 Task: Tag faces in photos from personal achievements or milestones.
Action: Mouse moved to (639, 231)
Screenshot: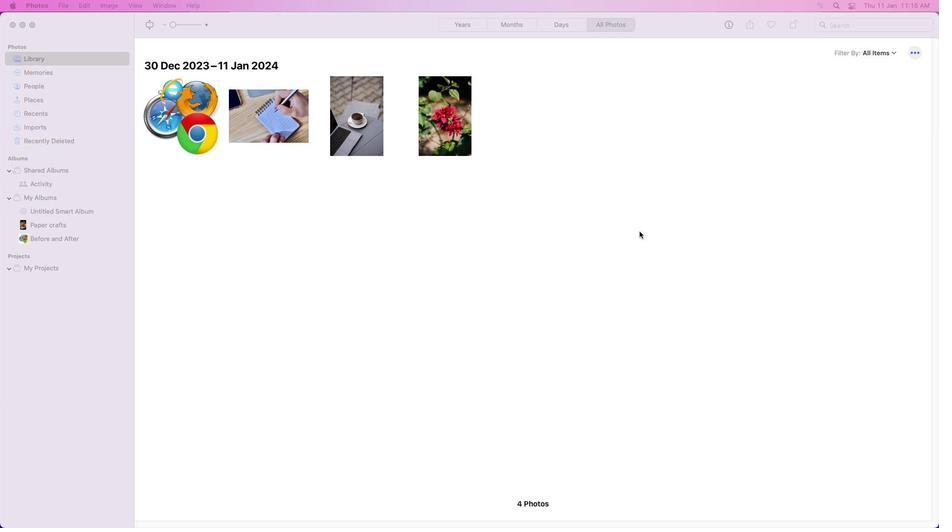 
Action: Mouse pressed left at (639, 231)
Screenshot: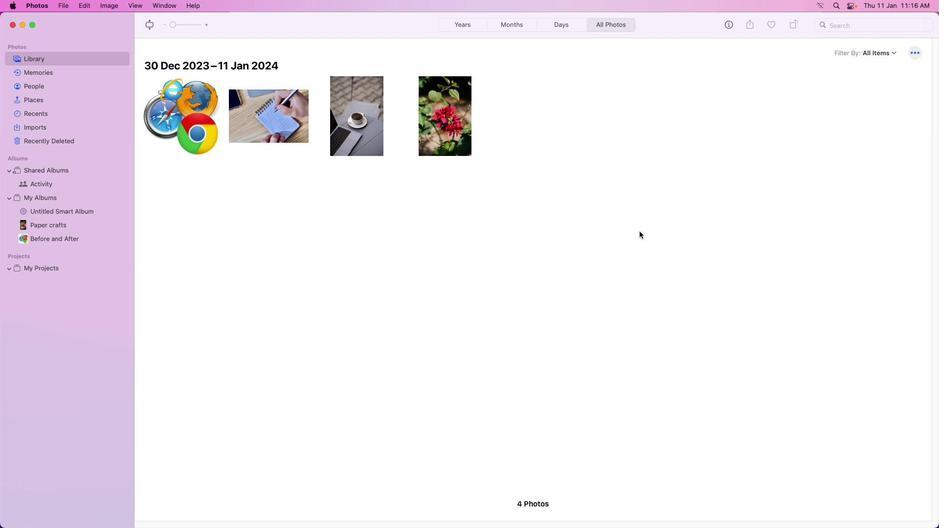 
Action: Mouse moved to (39, 3)
Screenshot: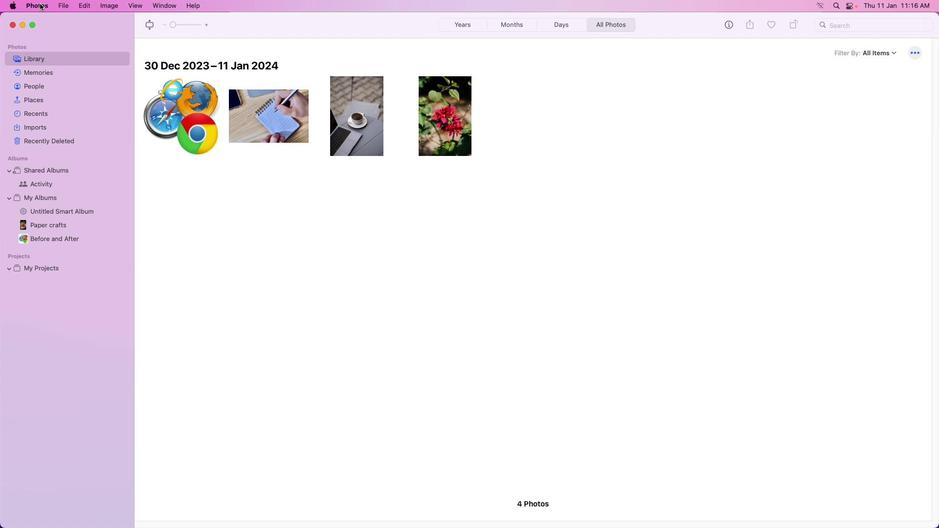 
Action: Mouse pressed left at (39, 3)
Screenshot: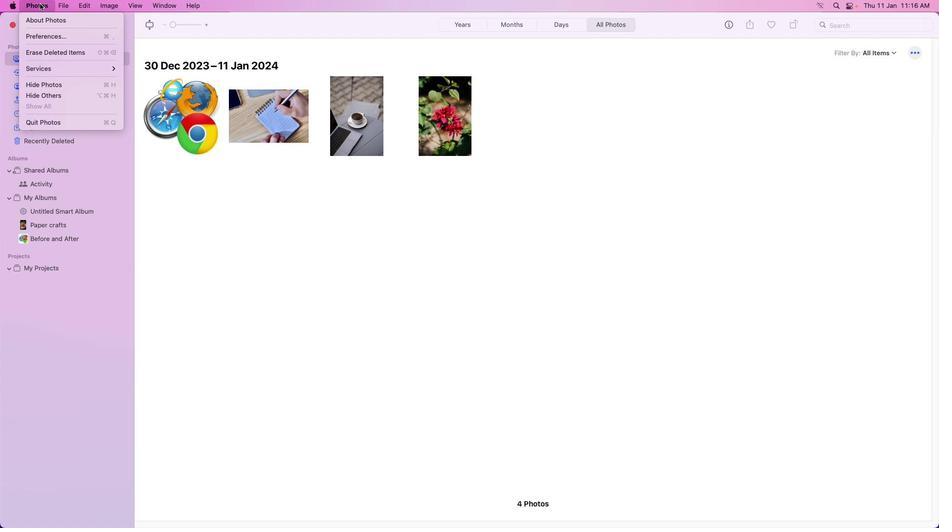 
Action: Mouse moved to (81, 64)
Screenshot: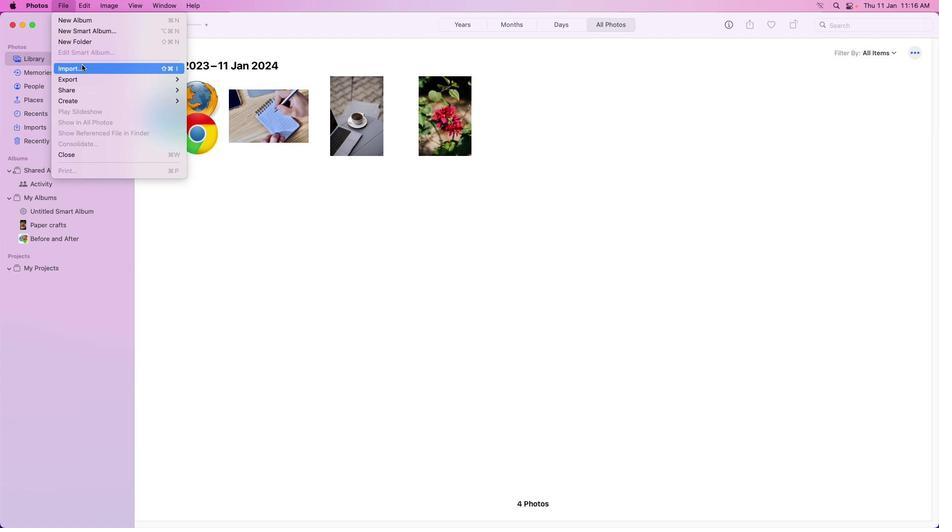 
Action: Mouse pressed left at (81, 64)
Screenshot: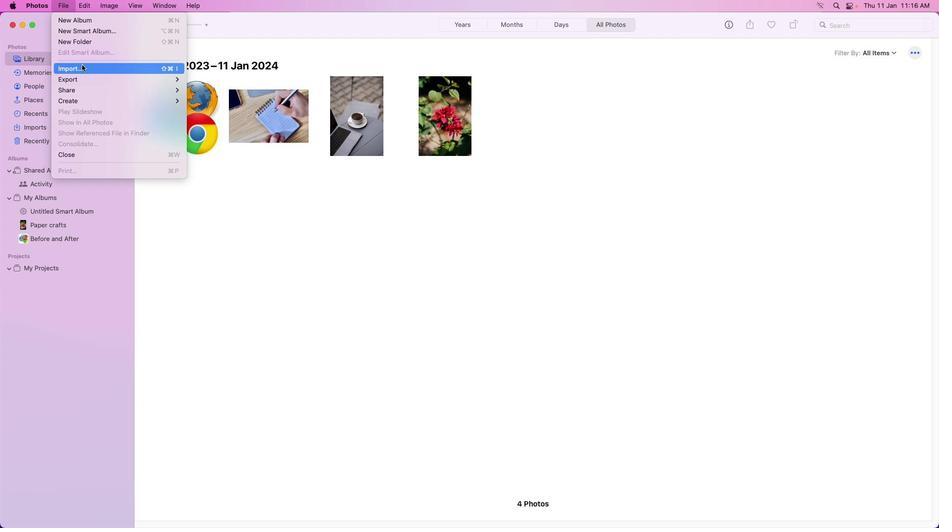 
Action: Mouse moved to (379, 242)
Screenshot: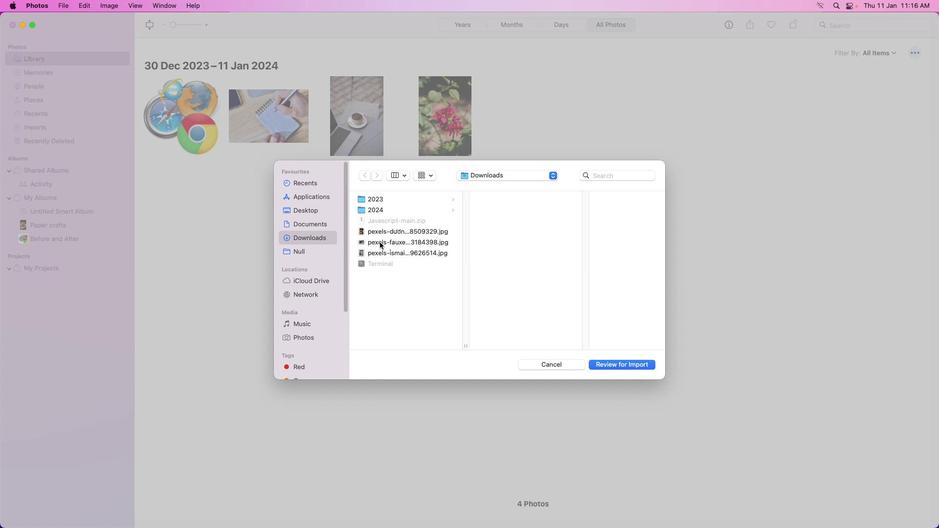 
Action: Mouse pressed left at (379, 242)
Screenshot: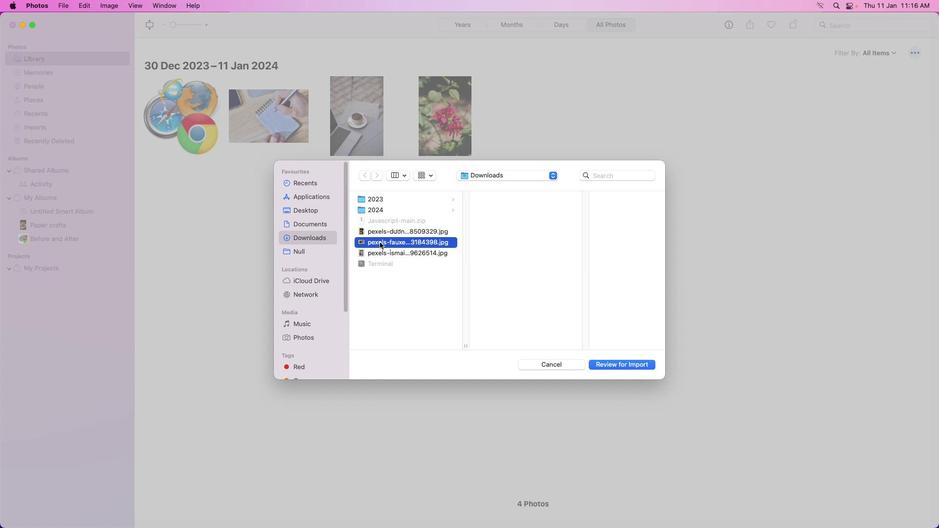
Action: Mouse moved to (644, 363)
Screenshot: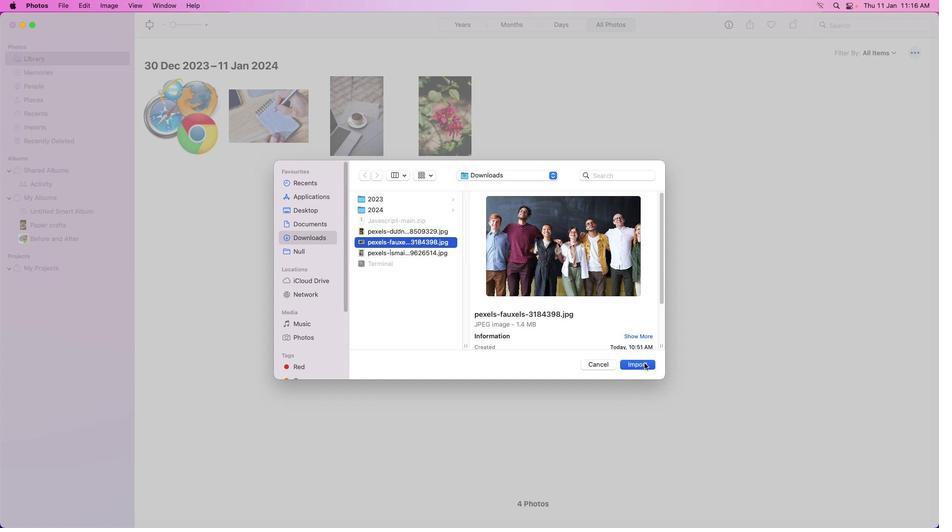 
Action: Mouse pressed left at (644, 363)
Screenshot: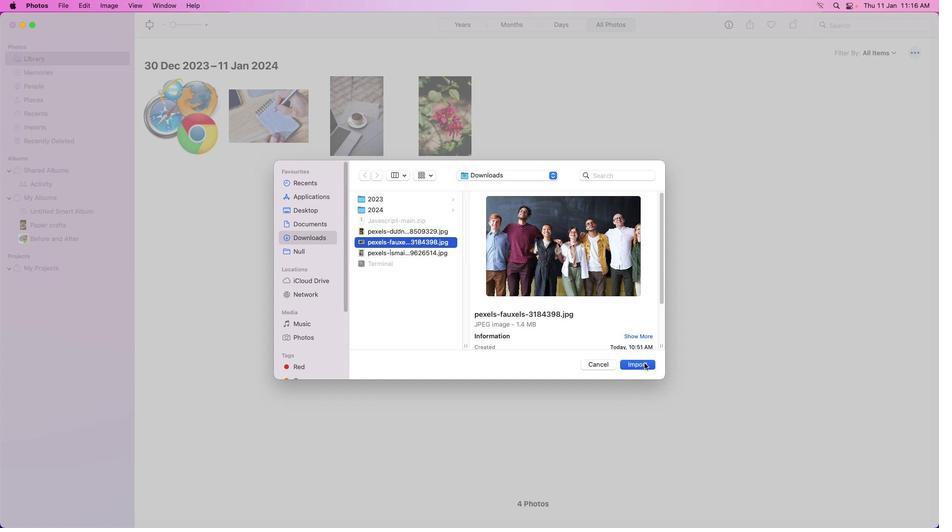 
Action: Mouse moved to (548, 334)
Screenshot: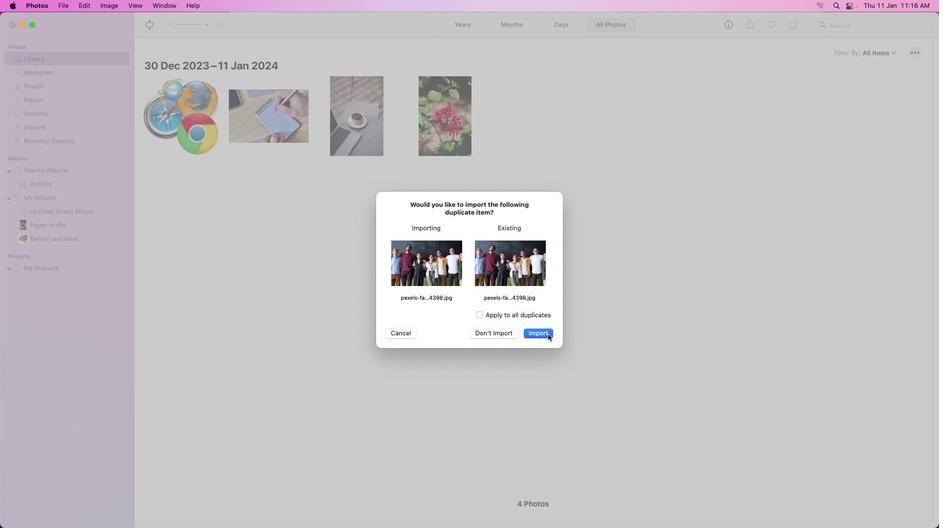 
Action: Mouse pressed left at (548, 334)
Screenshot: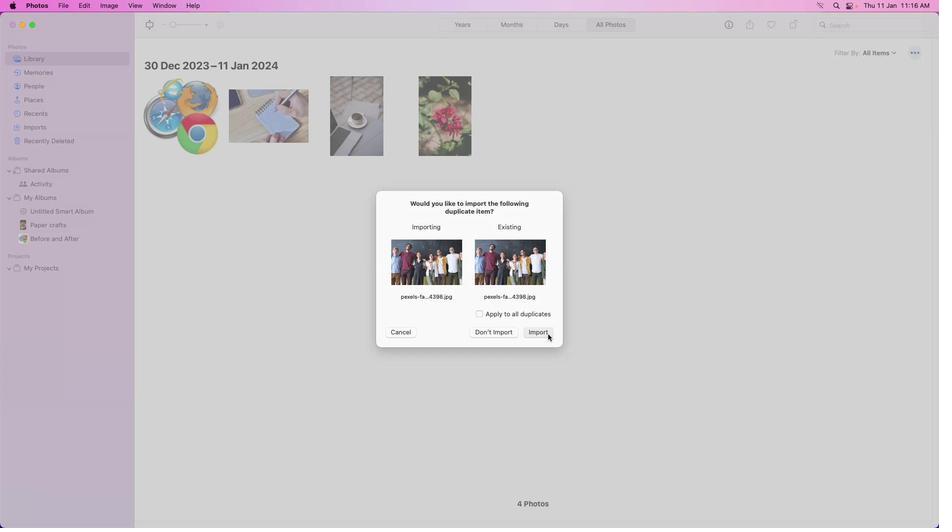 
Action: Mouse moved to (541, 177)
Screenshot: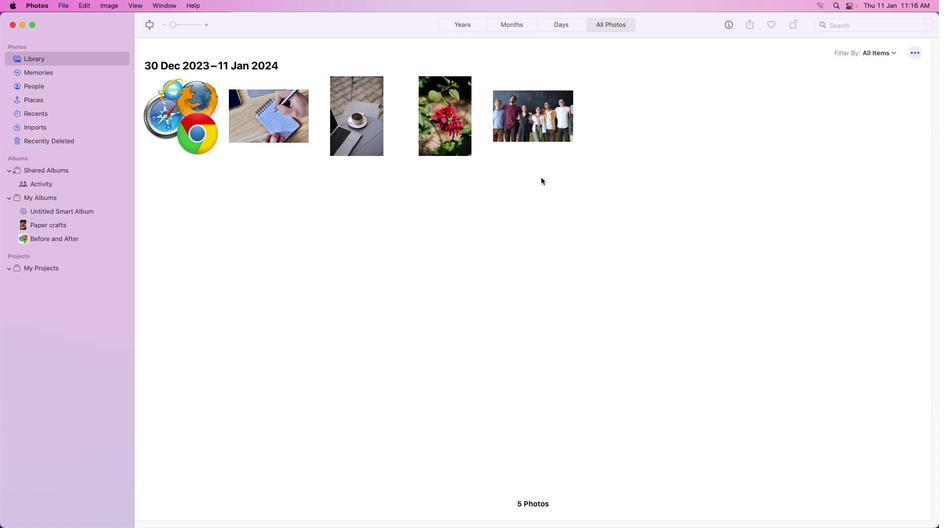 
Action: Mouse pressed left at (541, 177)
Screenshot: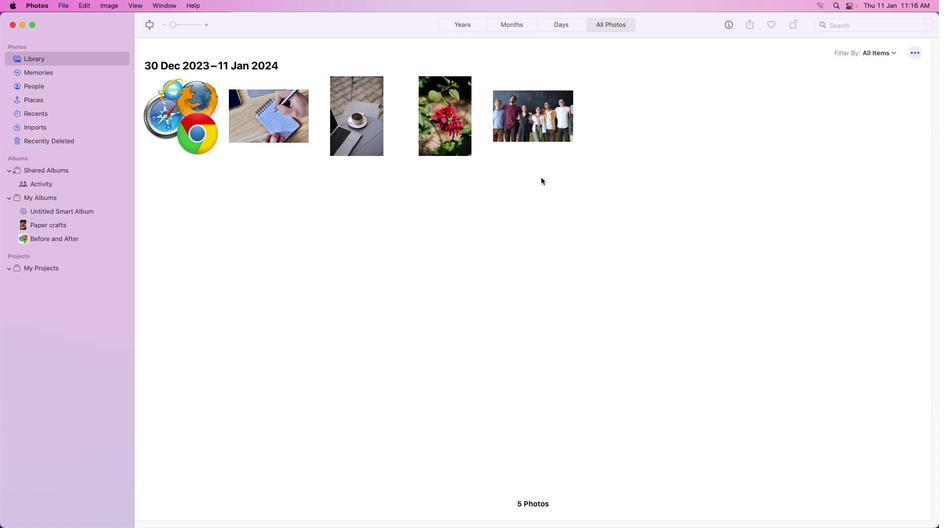 
Action: Mouse moved to (543, 122)
Screenshot: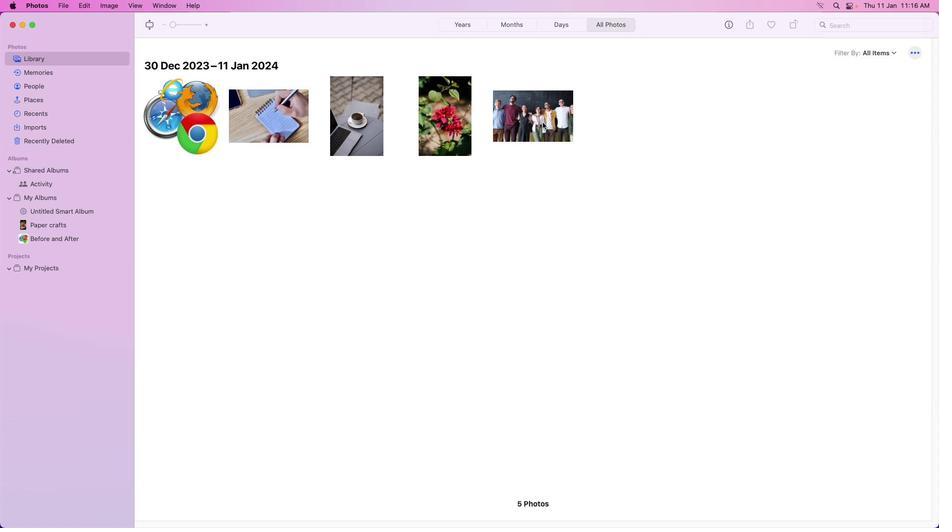 
Action: Mouse pressed left at (543, 122)
Screenshot: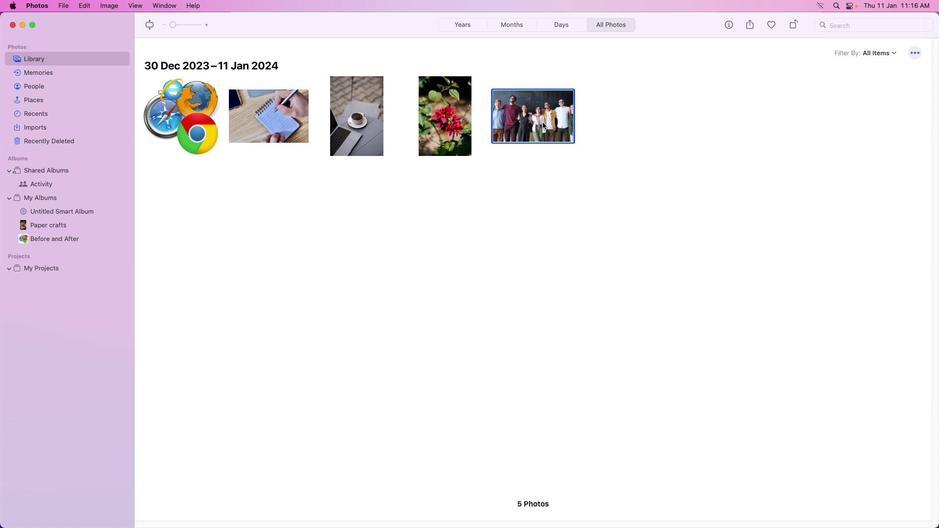 
Action: Mouse pressed left at (543, 122)
Screenshot: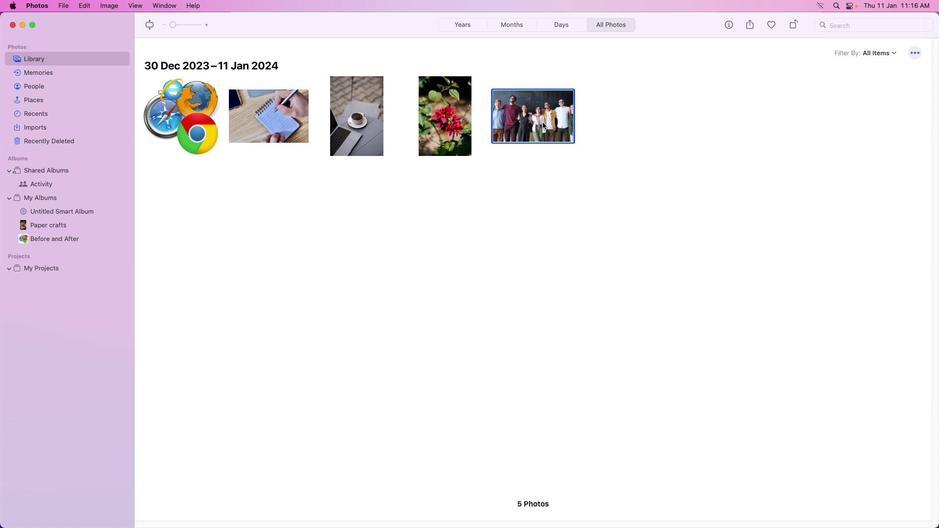 
Action: Mouse pressed left at (543, 122)
Screenshot: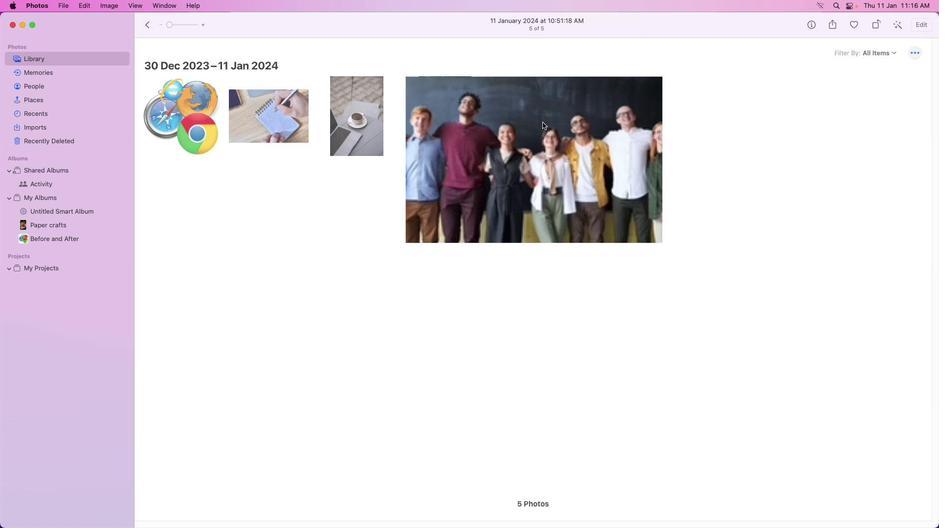 
Action: Mouse moved to (542, 121)
Screenshot: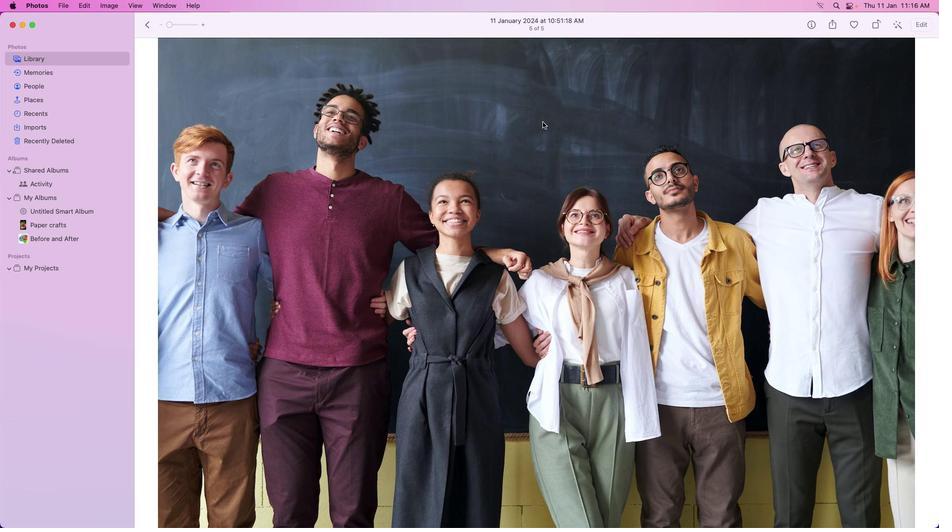 
Action: Mouse pressed right at (542, 121)
Screenshot: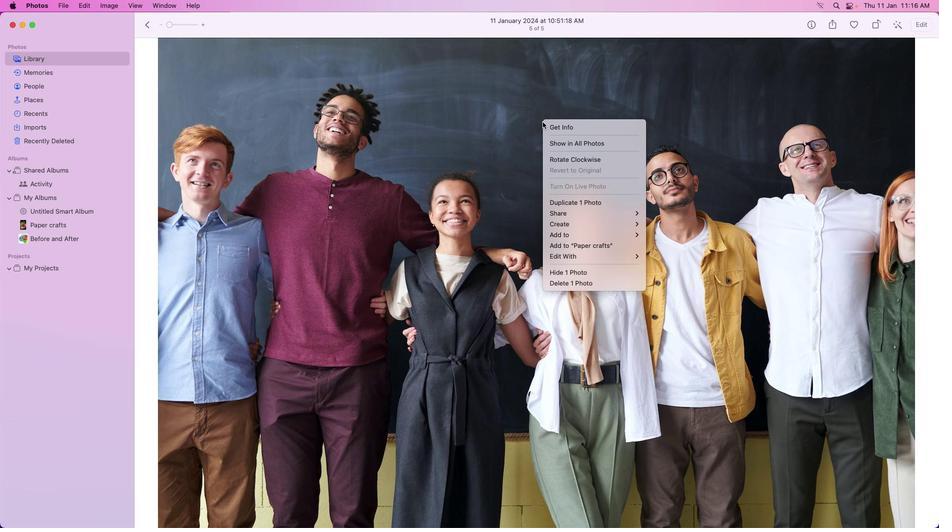 
Action: Mouse moved to (569, 130)
Screenshot: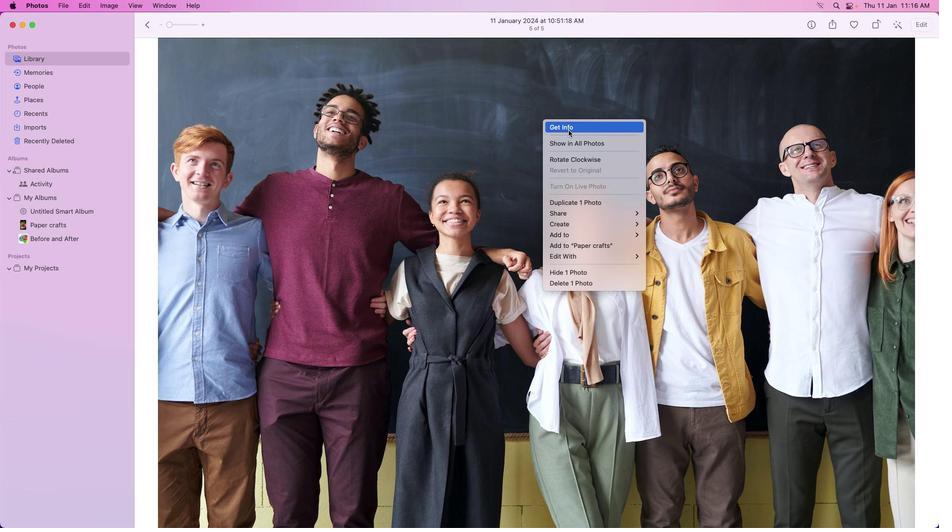 
Action: Mouse pressed left at (569, 130)
Screenshot: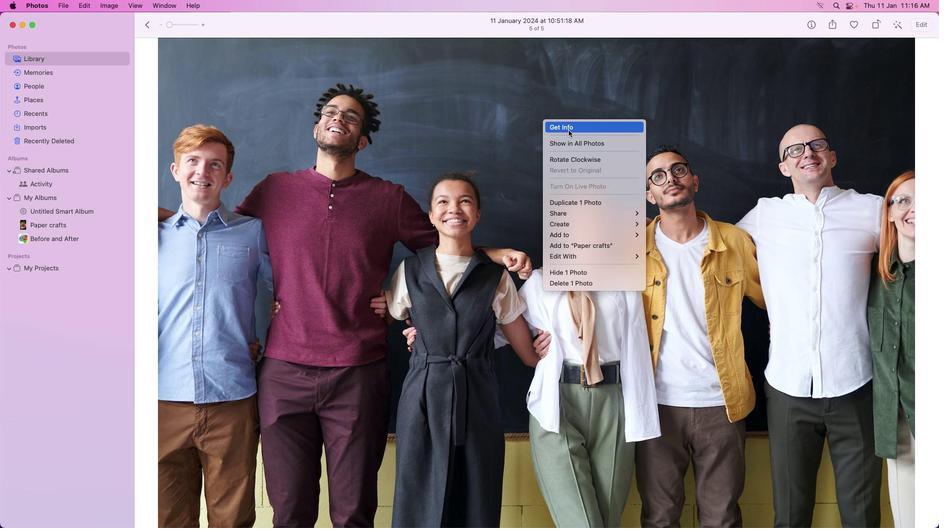 
Action: Mouse moved to (410, 268)
Screenshot: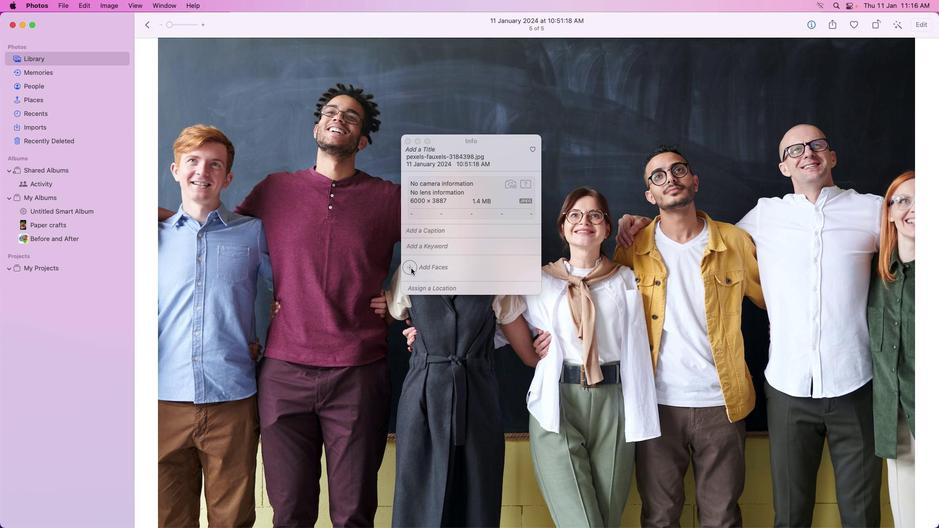 
Action: Mouse pressed left at (410, 268)
Screenshot: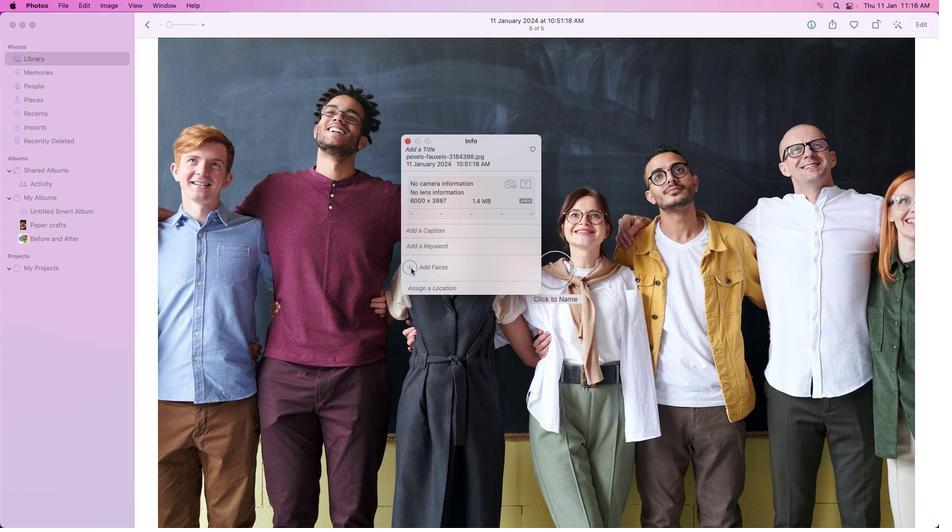 
Action: Mouse moved to (570, 278)
Screenshot: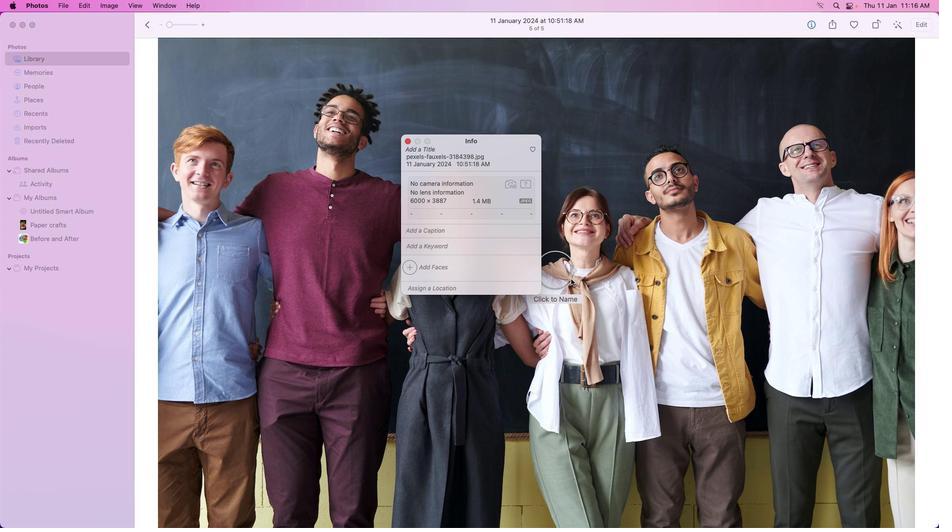 
Action: Mouse pressed left at (570, 278)
Screenshot: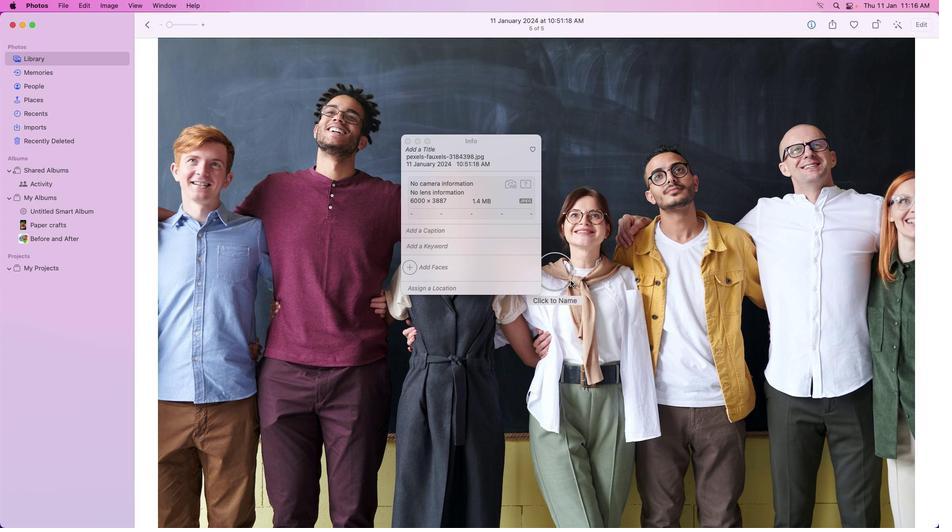
Action: Mouse moved to (229, 165)
Screenshot: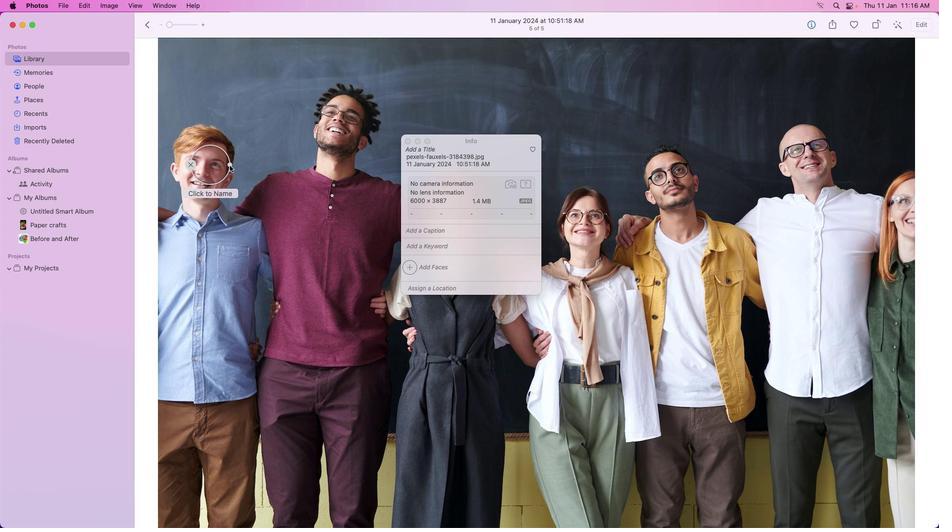 
Action: Mouse pressed left at (229, 165)
Screenshot: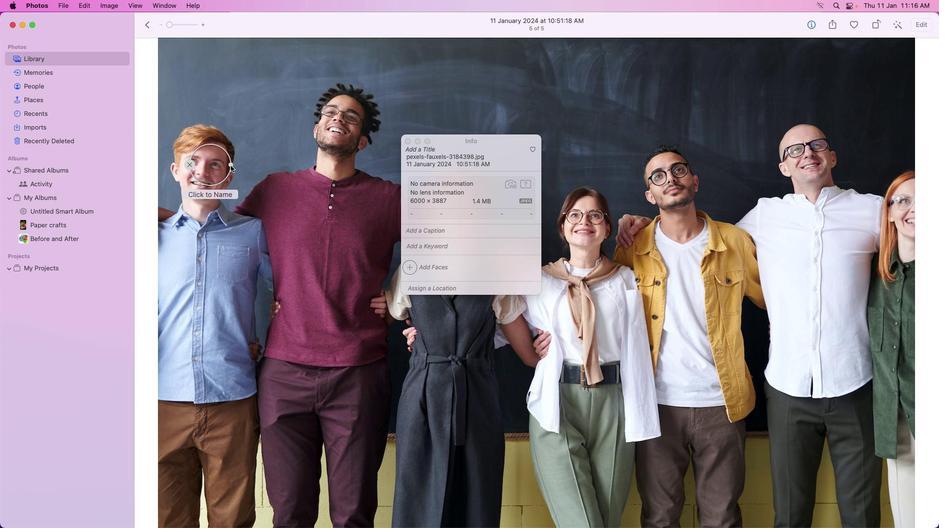 
Action: Mouse moved to (260, 164)
Screenshot: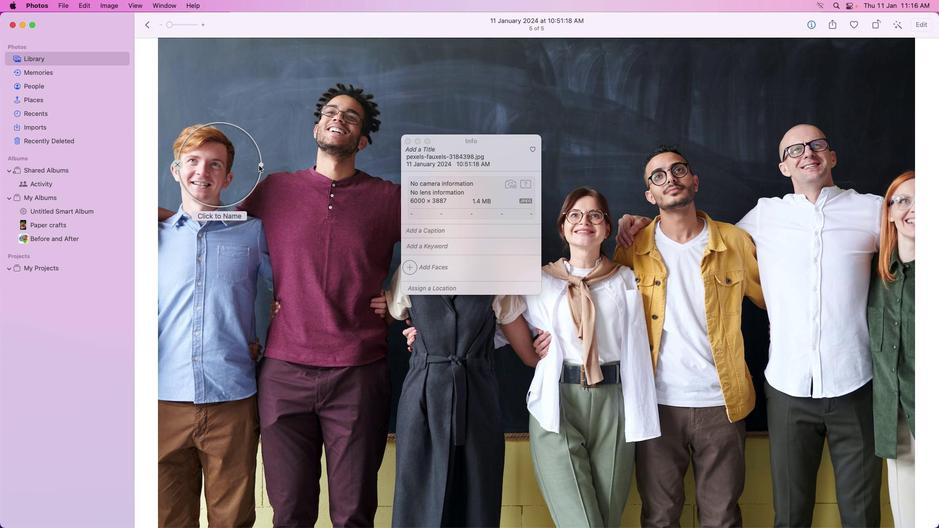 
Action: Mouse pressed left at (260, 164)
Screenshot: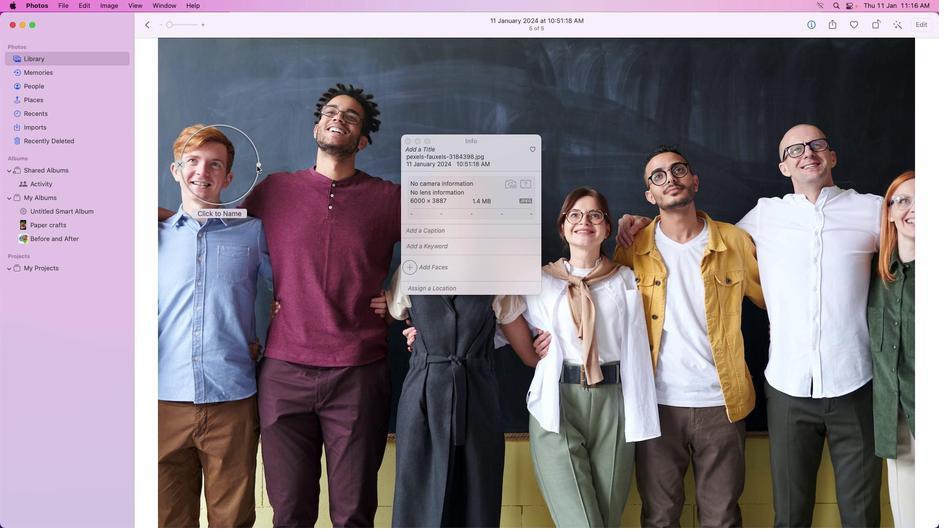 
Action: Mouse moved to (242, 173)
Screenshot: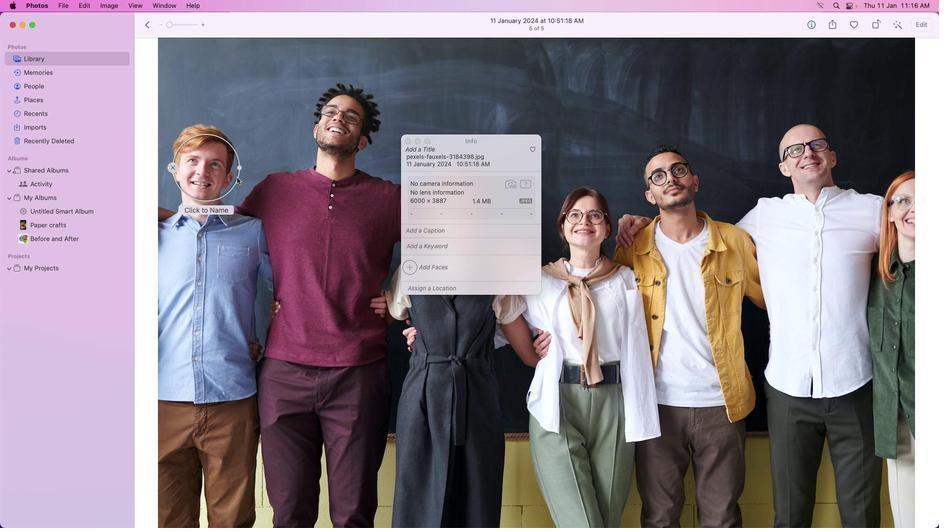 
Action: Mouse pressed left at (242, 173)
Screenshot: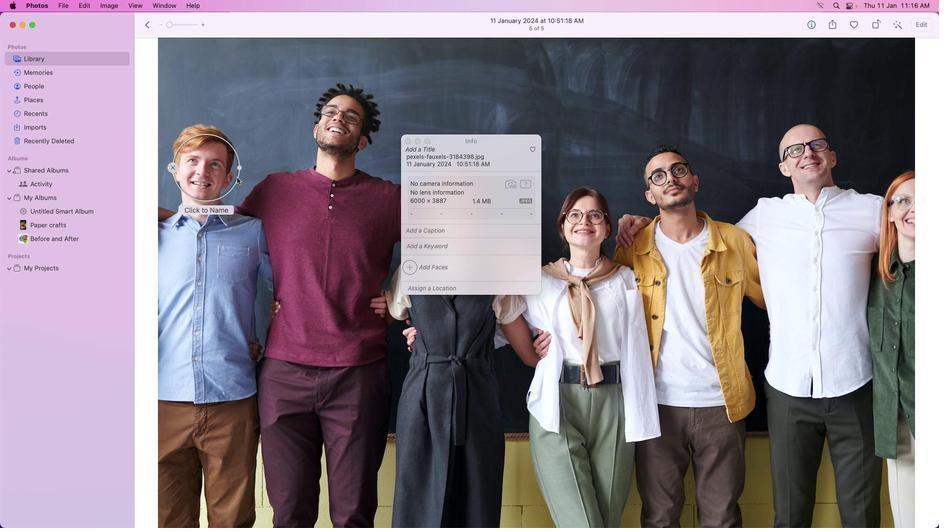 
Action: Mouse moved to (239, 164)
Screenshot: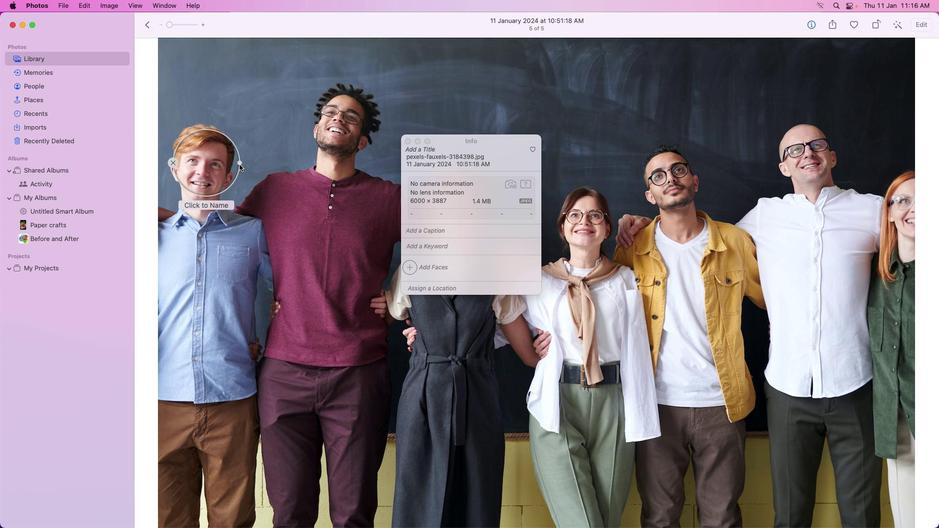 
Action: Mouse pressed left at (239, 164)
Screenshot: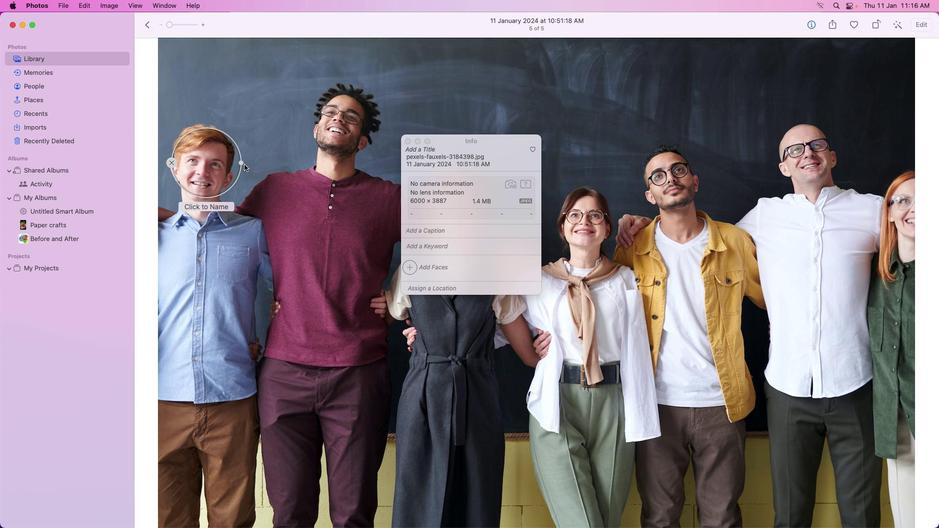 
Action: Mouse moved to (251, 176)
Screenshot: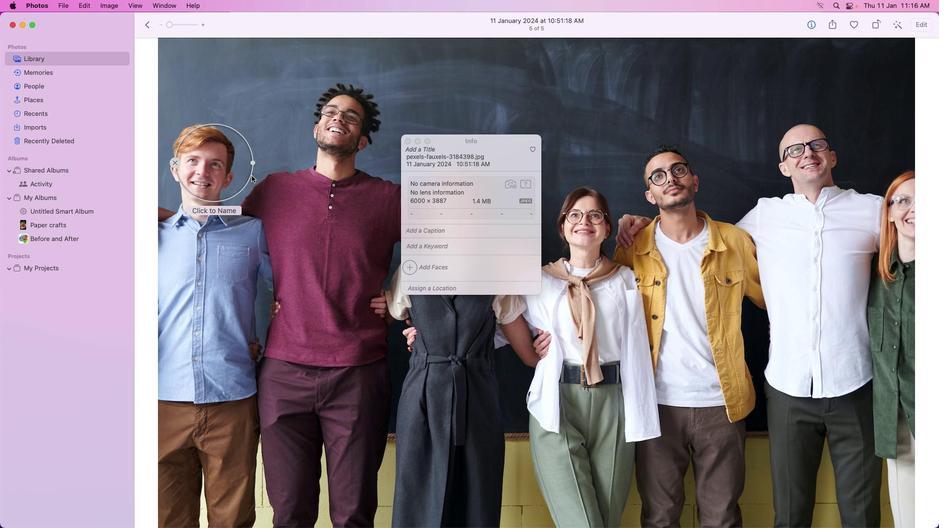 
Action: Mouse pressed left at (251, 176)
Screenshot: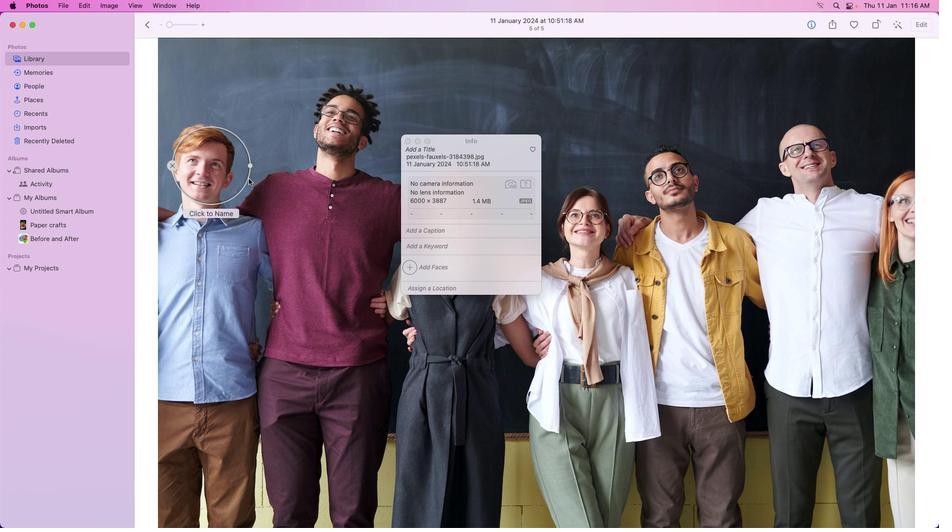 
Action: Mouse moved to (241, 186)
Screenshot: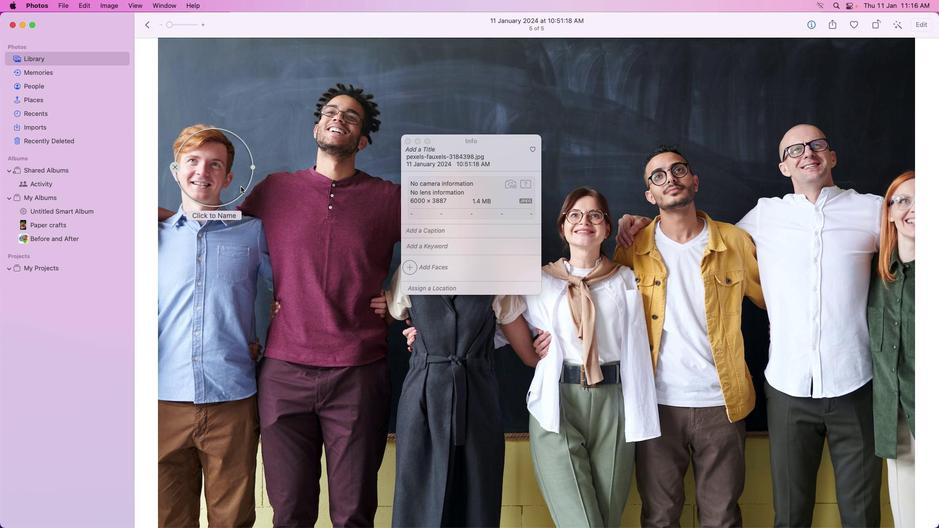 
Action: Mouse pressed left at (241, 186)
Screenshot: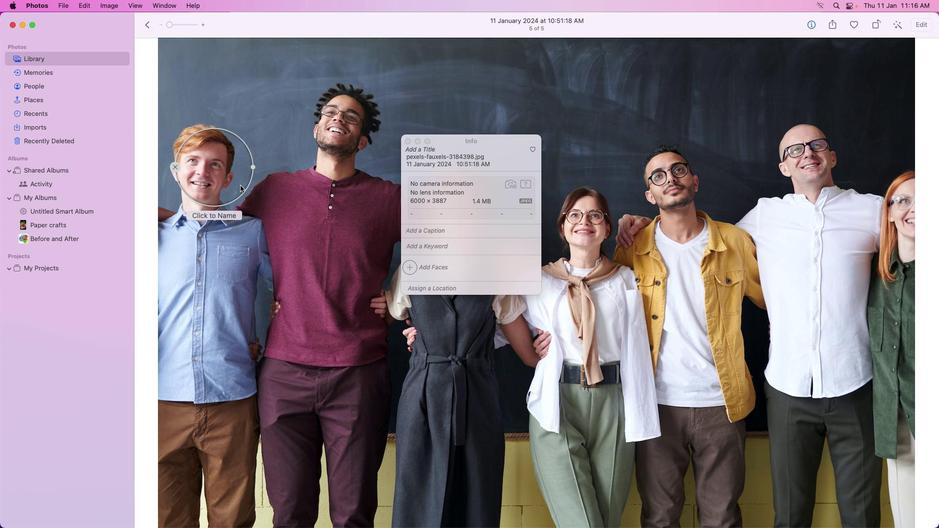 
Action: Mouse moved to (239, 209)
Screenshot: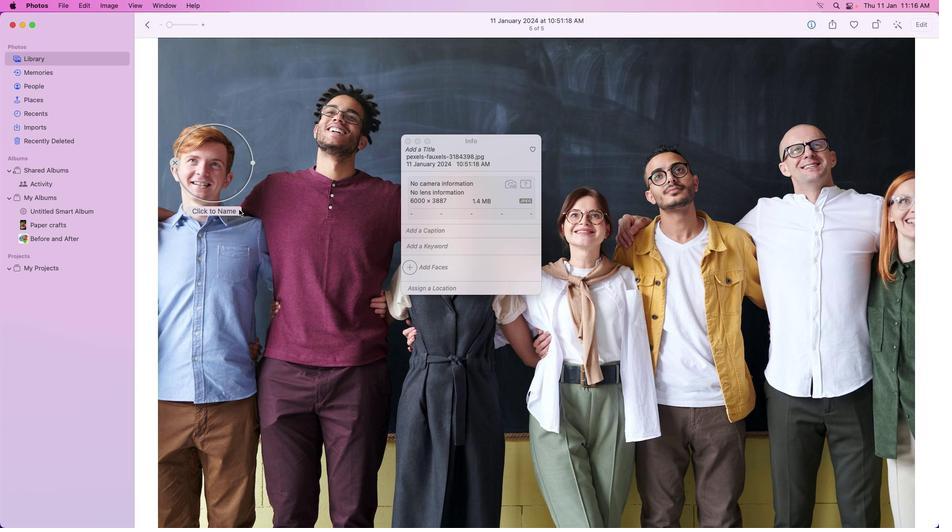 
Action: Mouse pressed left at (239, 209)
Screenshot: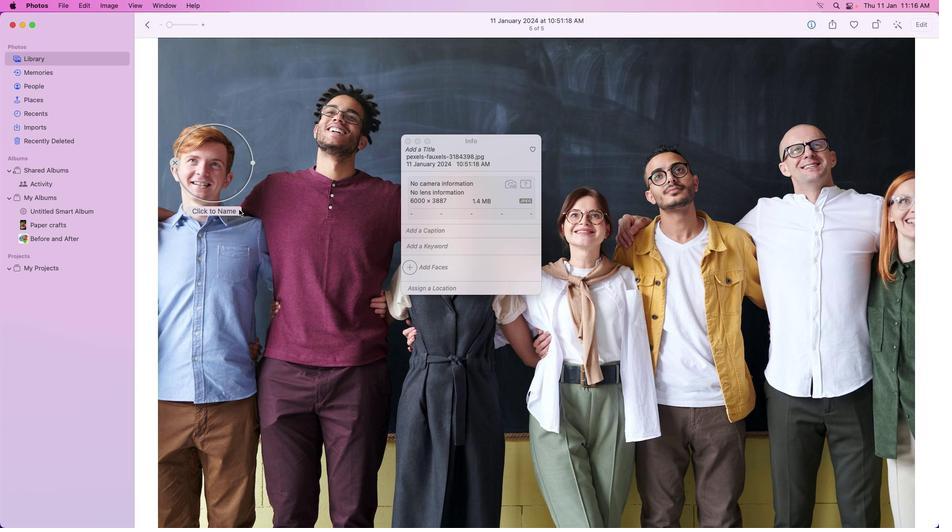 
Action: Mouse moved to (234, 210)
Screenshot: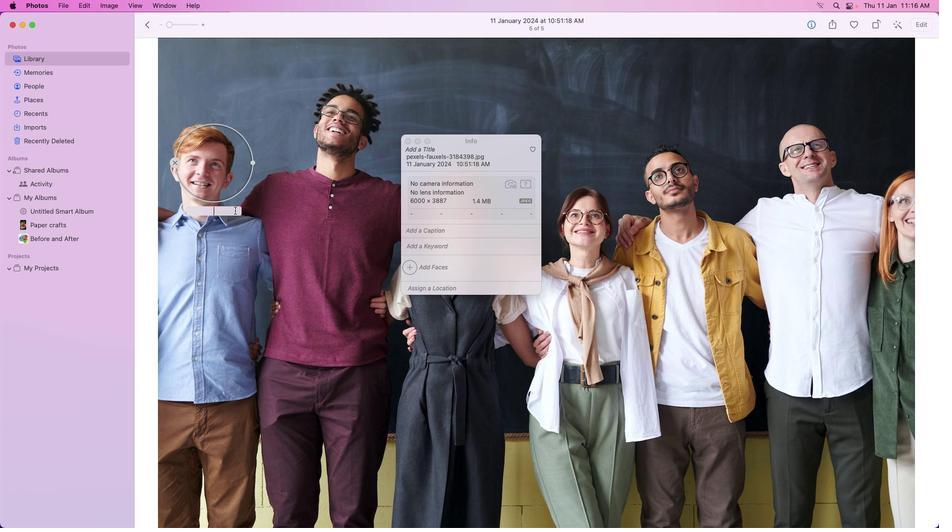 
Action: Mouse pressed left at (234, 210)
Screenshot: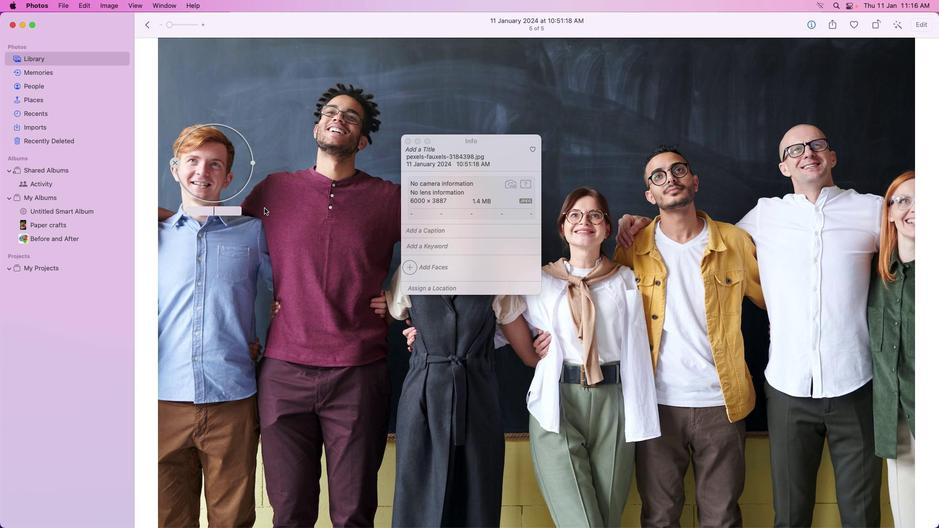 
Action: Mouse moved to (280, 197)
Screenshot: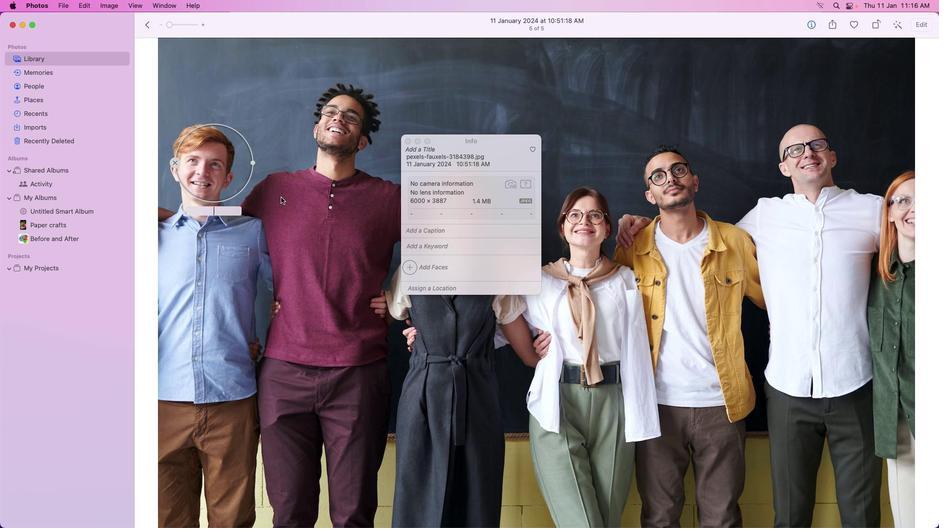 
Action: Key pressed Key.caps_lock'J'Key.caps_lock'a''m''e''s'Key.space'/'Key.space'c''o''-''f''o''u''n''d''i''n''g'Key.space'm''i''c''r''o''s''o''f''t'Key.enter
Screenshot: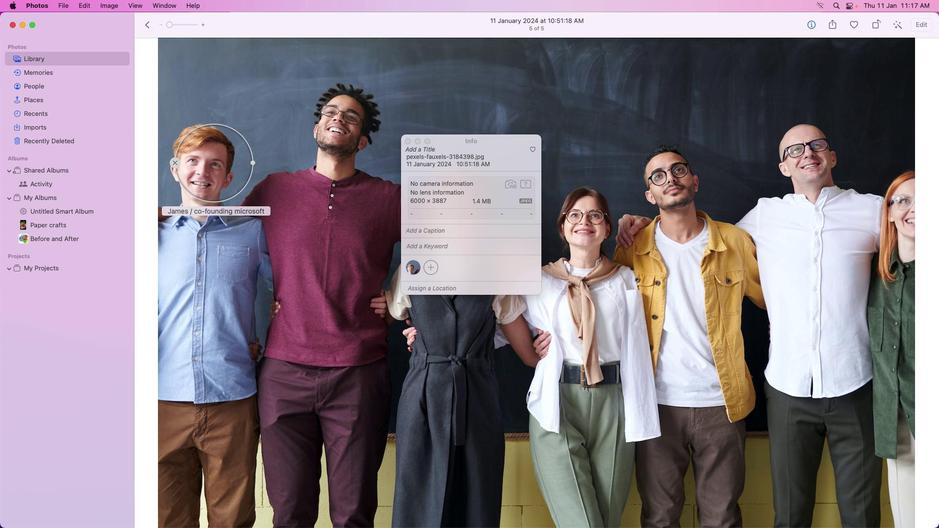 
Action: Mouse moved to (331, 222)
Screenshot: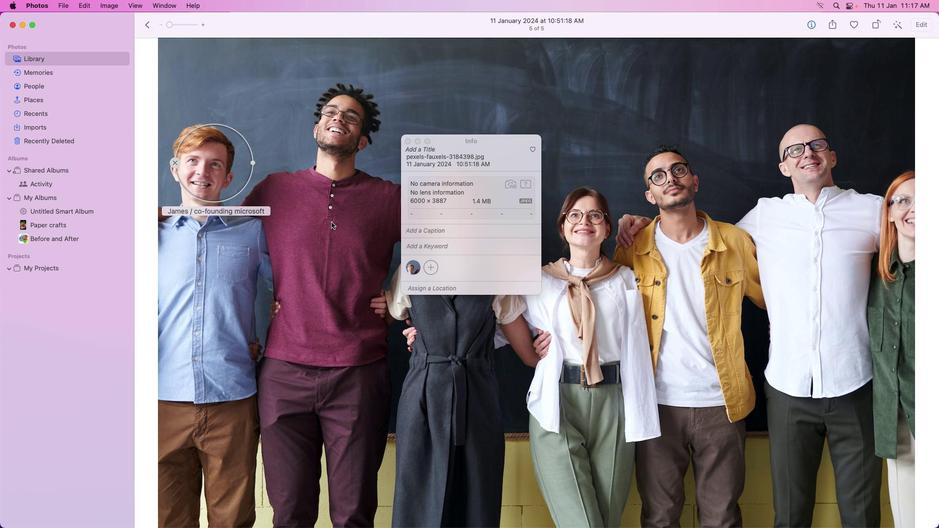 
Action: Mouse pressed left at (331, 222)
Screenshot: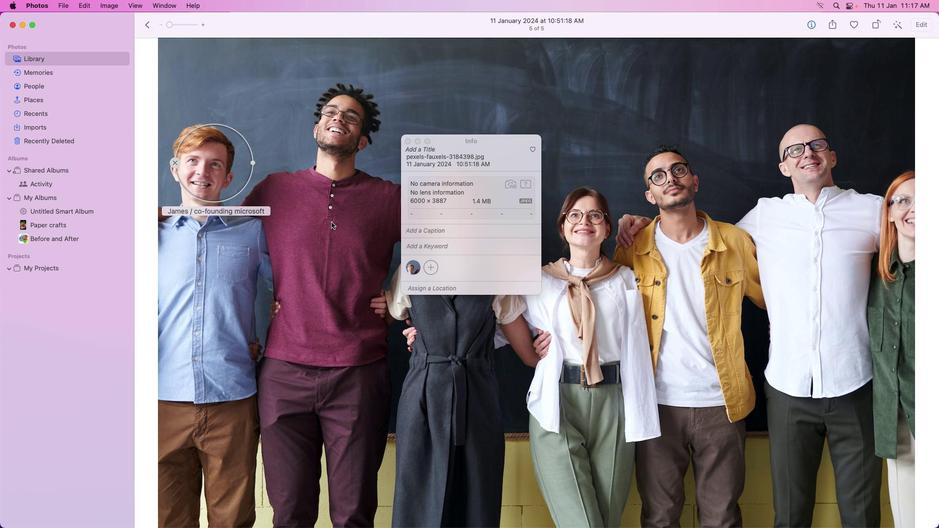
Action: Mouse moved to (332, 122)
Screenshot: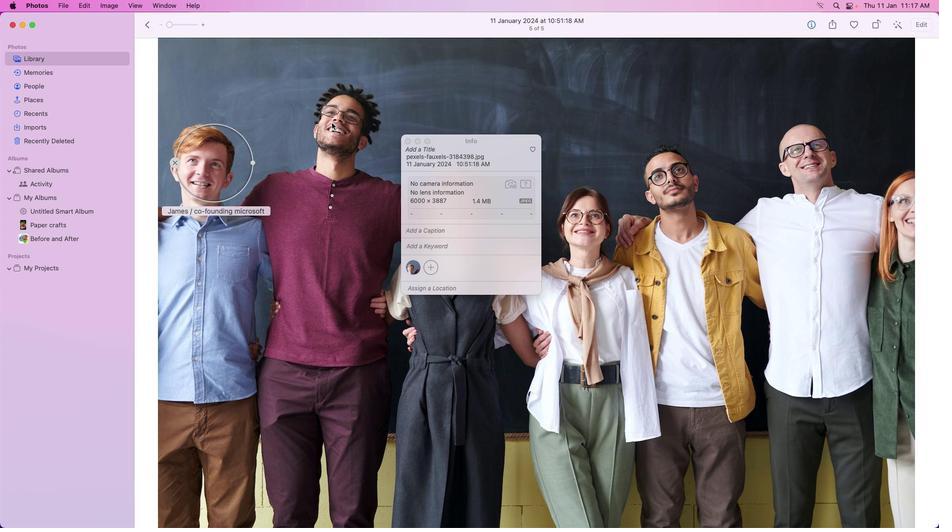 
Action: Mouse pressed left at (332, 122)
Screenshot: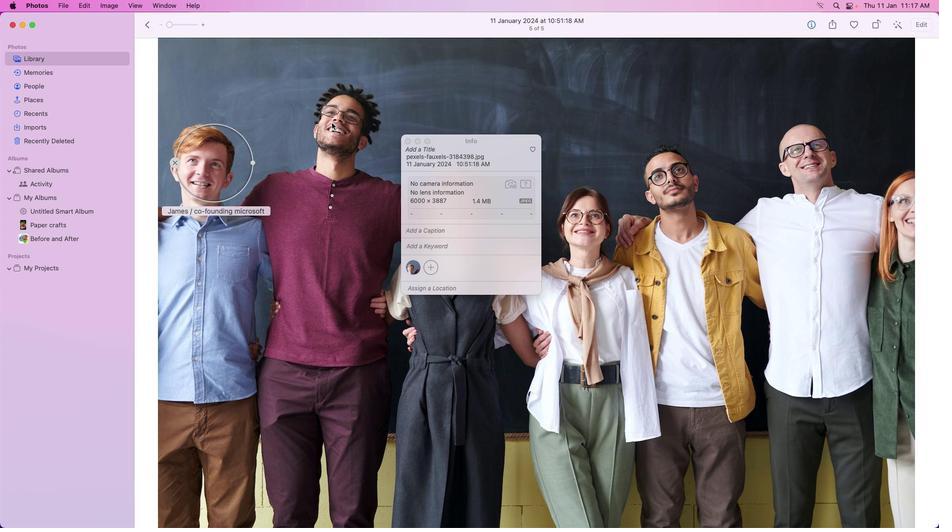 
Action: Mouse moved to (431, 265)
Screenshot: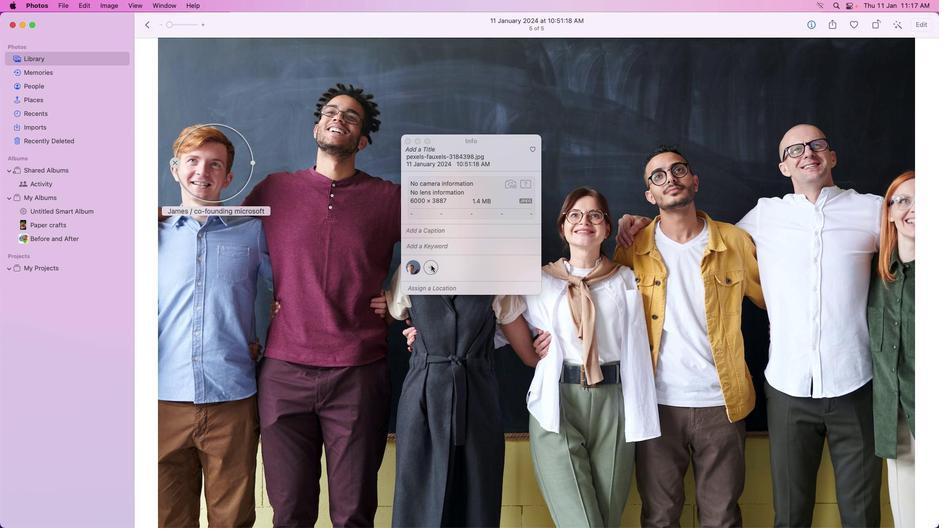 
Action: Mouse pressed left at (431, 265)
Screenshot: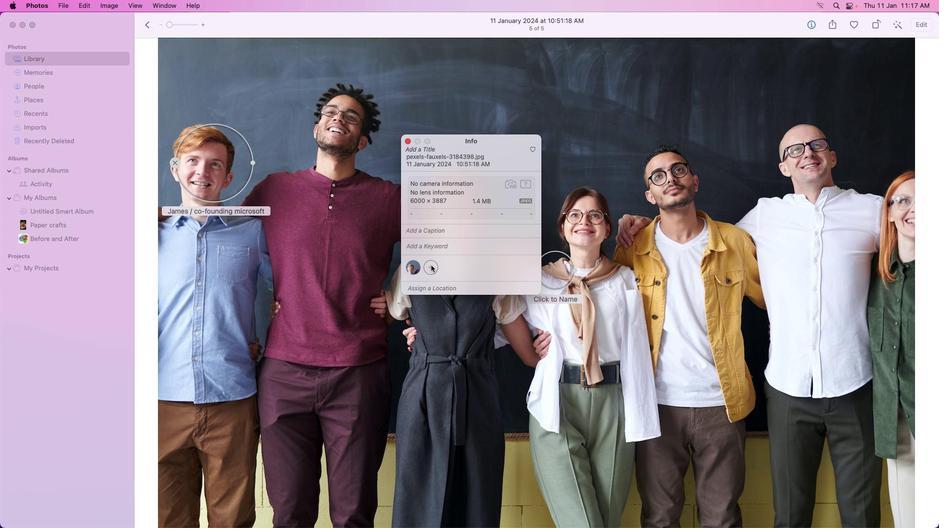 
Action: Mouse moved to (566, 287)
Screenshot: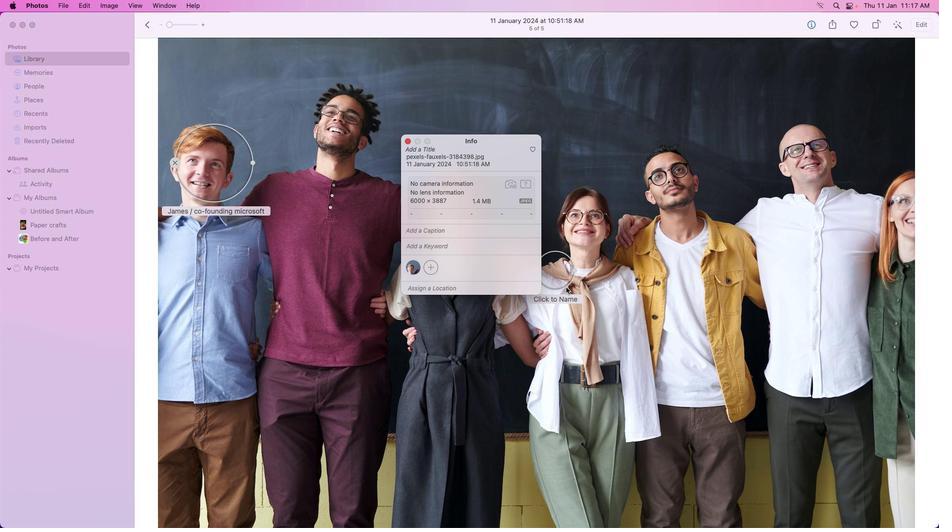 
Action: Mouse pressed left at (566, 287)
Screenshot: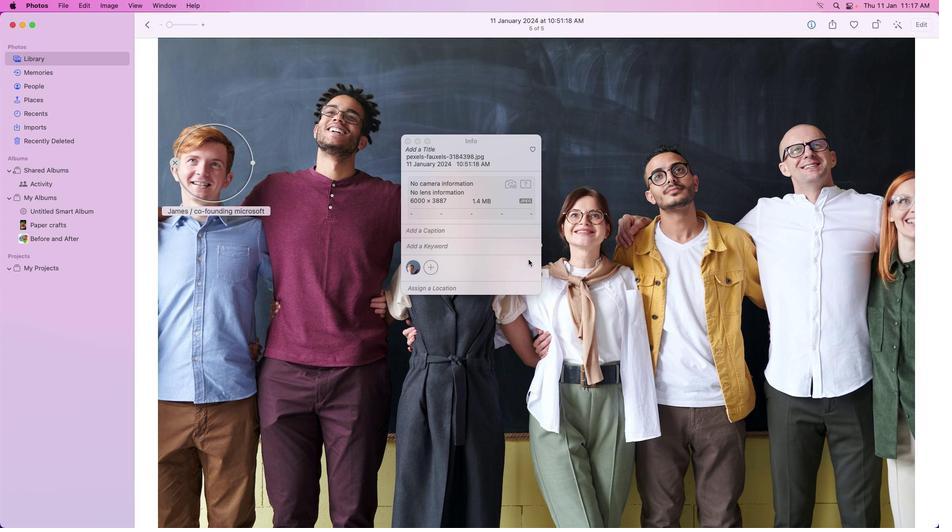 
Action: Mouse moved to (354, 125)
Screenshot: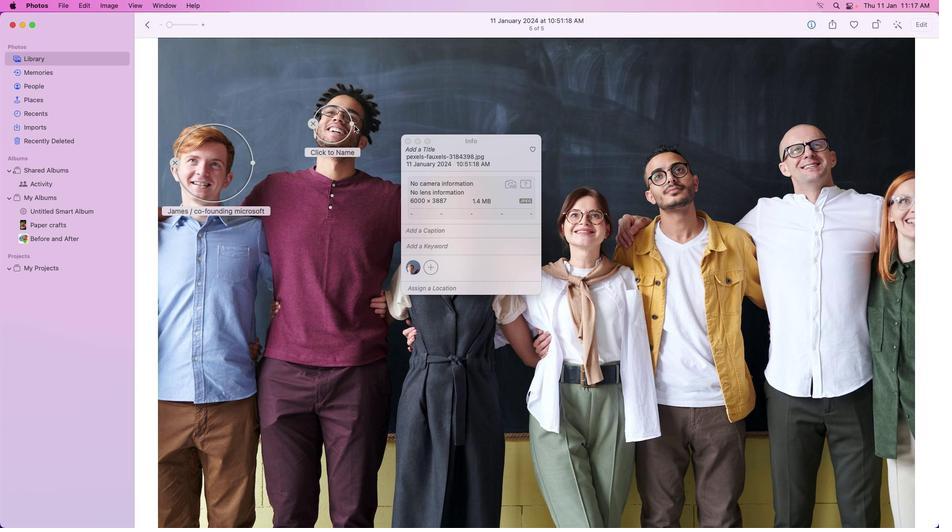 
Action: Mouse pressed left at (354, 125)
Screenshot: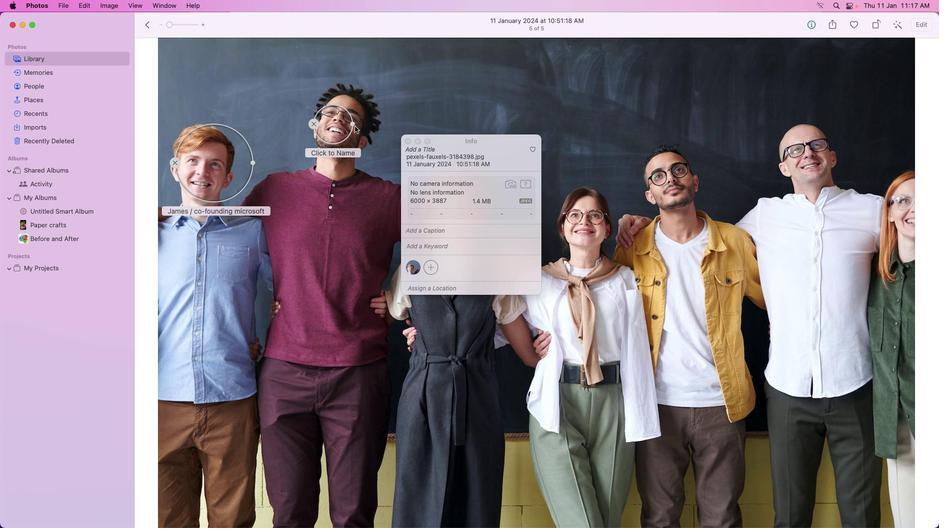 
Action: Mouse moved to (353, 125)
Screenshot: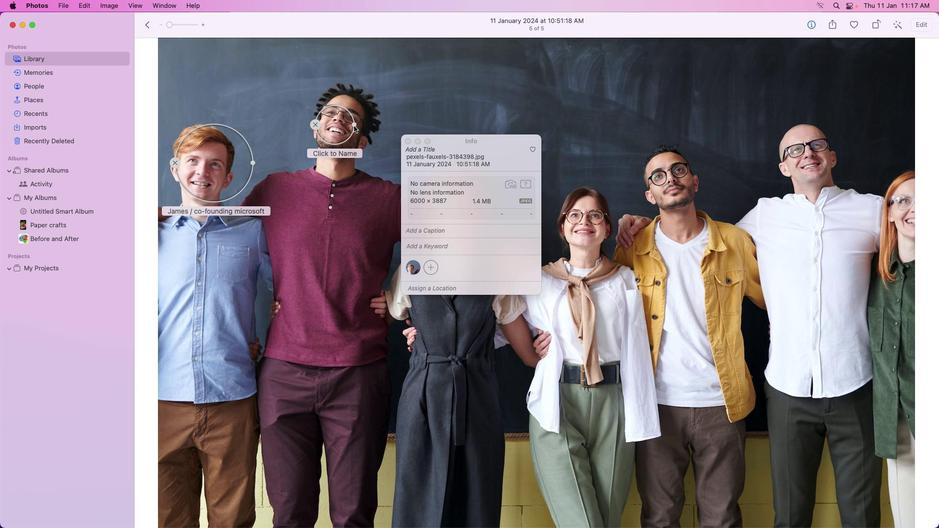 
Action: Mouse pressed left at (353, 125)
Screenshot: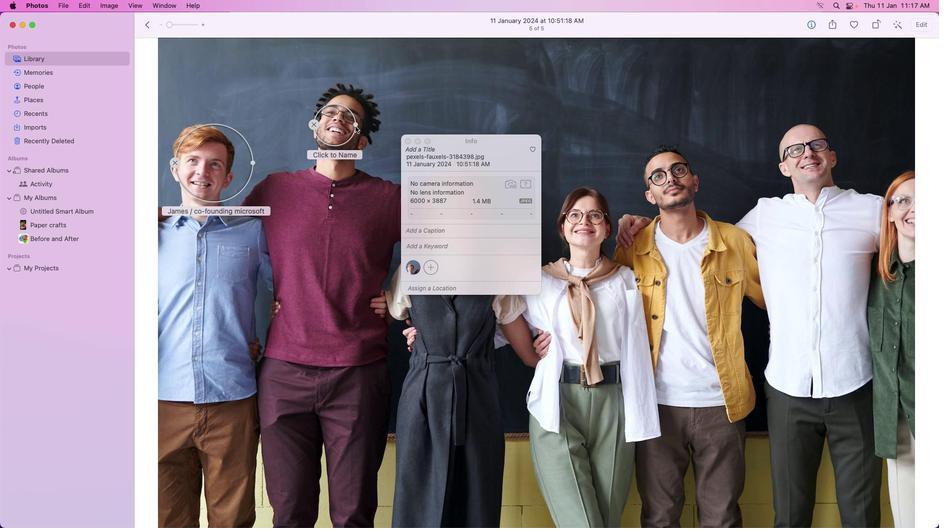 
Action: Mouse moved to (373, 146)
Screenshot: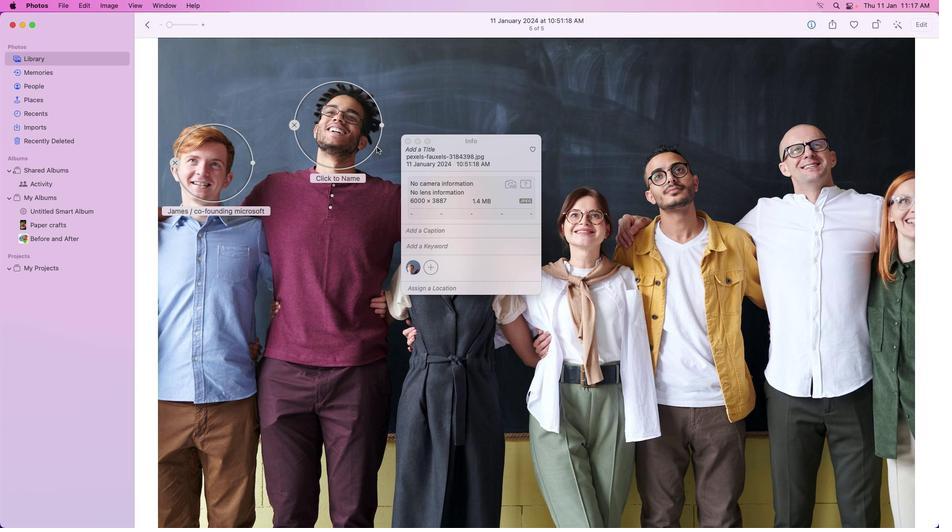 
Action: Mouse pressed left at (373, 146)
Screenshot: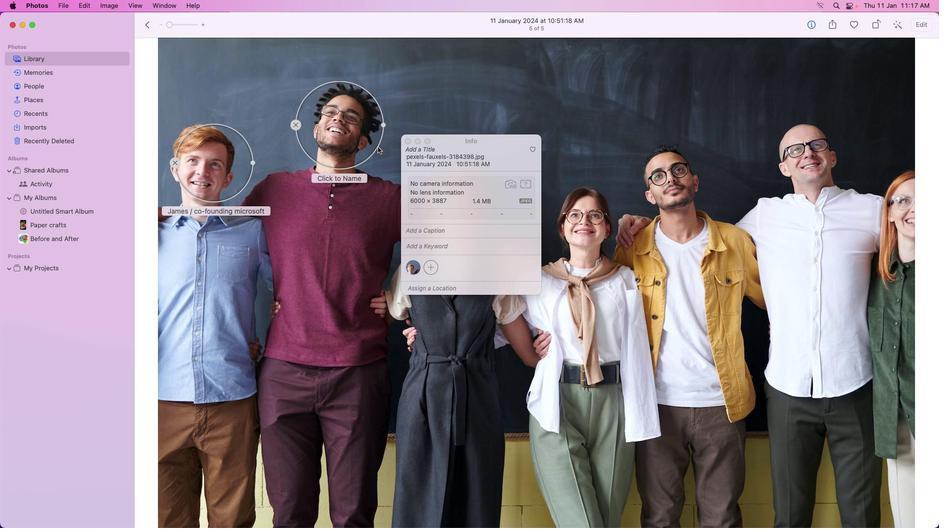 
Action: Mouse moved to (387, 120)
Screenshot: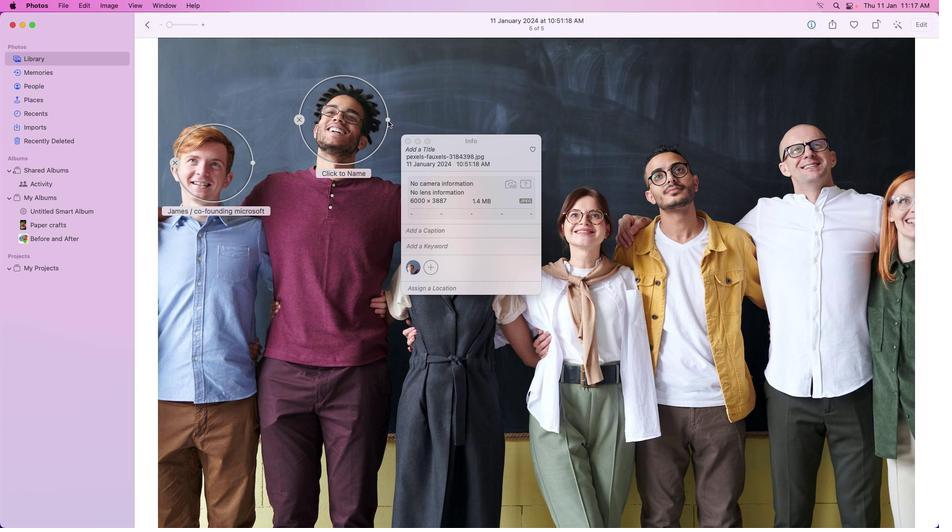 
Action: Mouse pressed left at (387, 120)
Screenshot: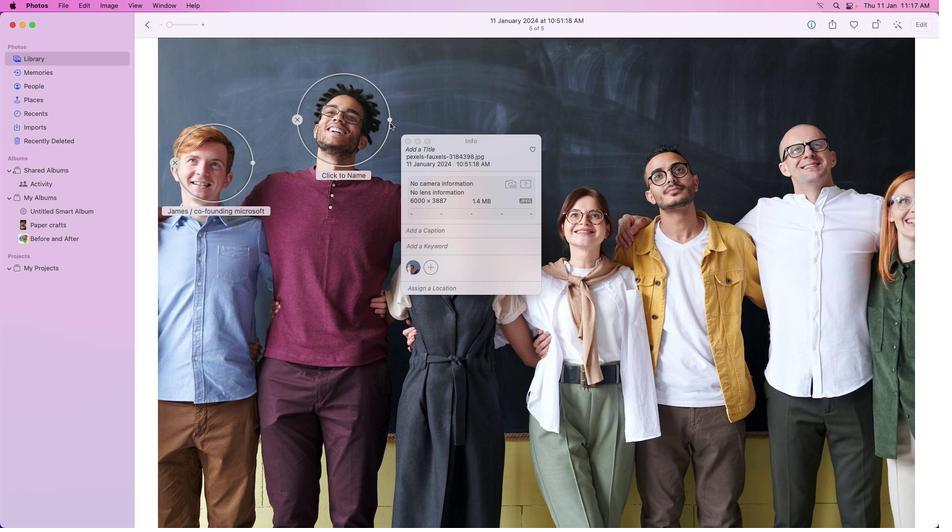 
Action: Mouse moved to (386, 155)
Screenshot: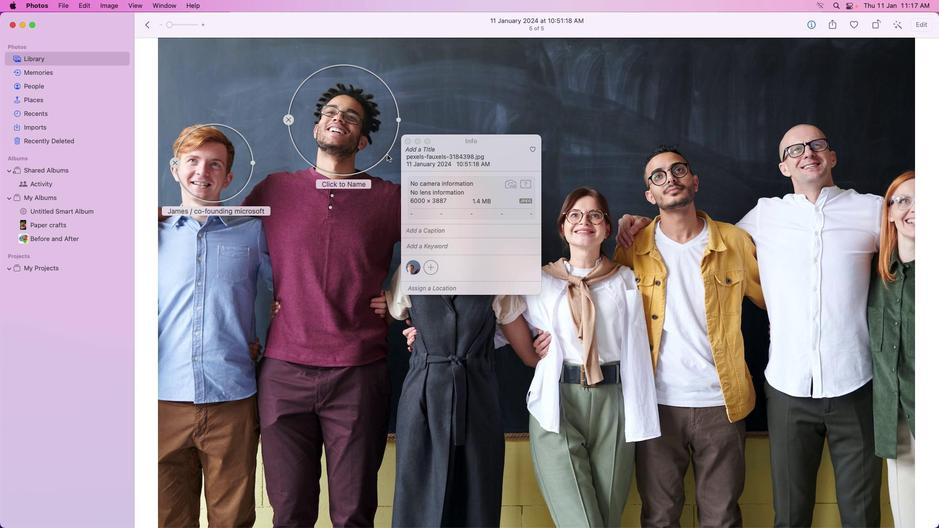 
Action: Mouse pressed left at (386, 155)
Screenshot: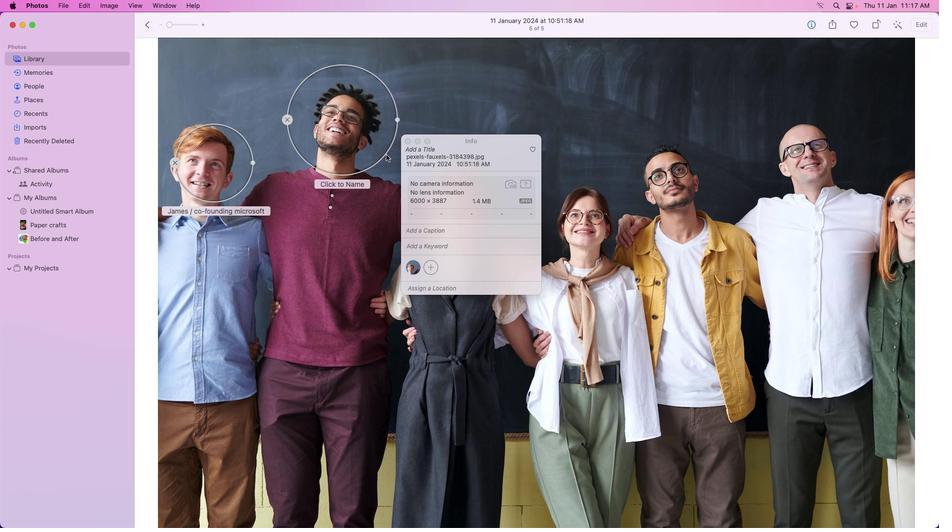 
Action: Mouse moved to (359, 183)
Screenshot: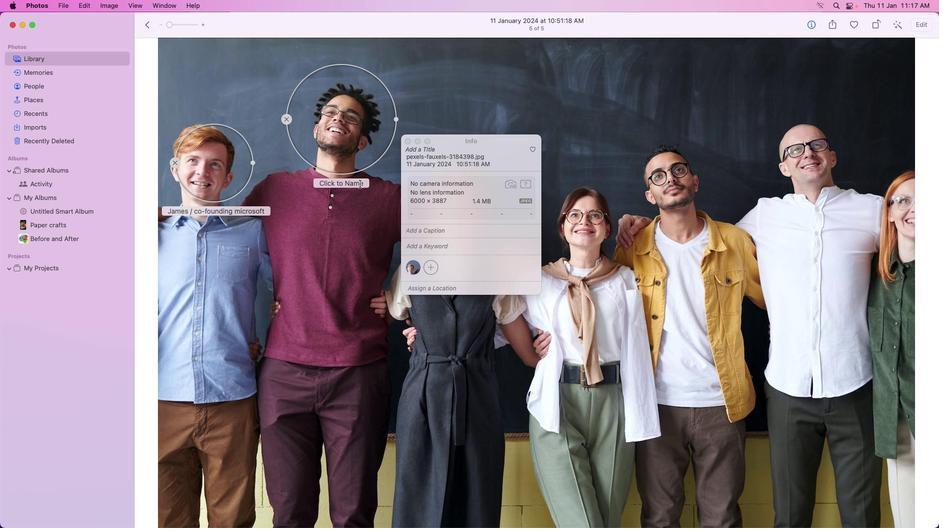 
Action: Mouse pressed left at (359, 183)
Screenshot: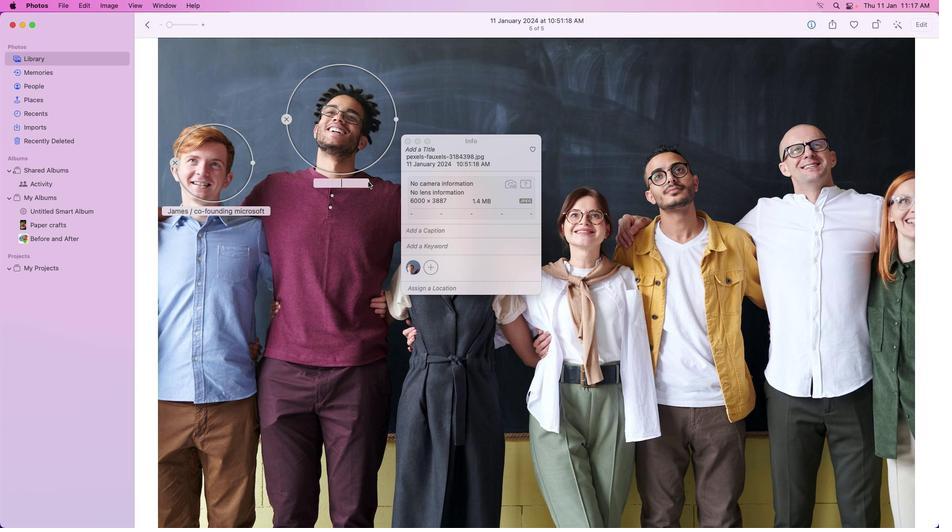 
Action: Mouse moved to (456, 188)
Screenshot: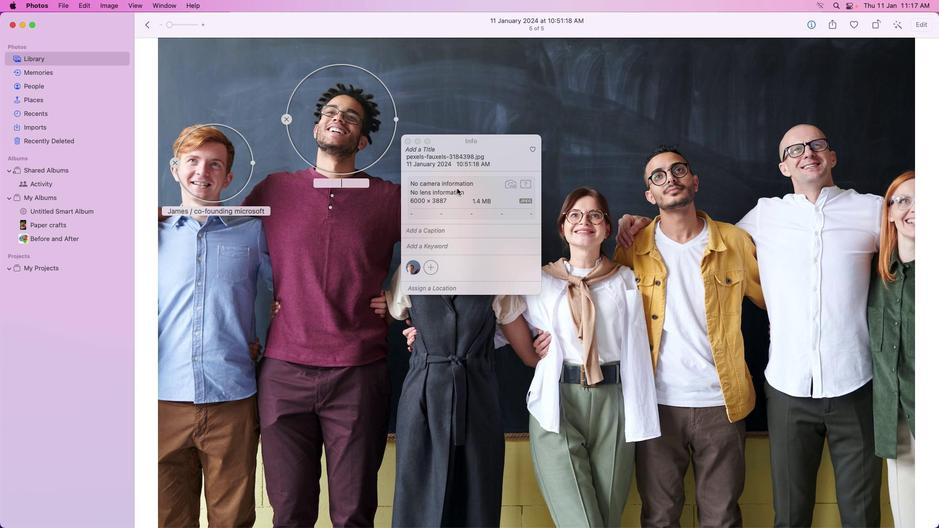 
Action: Key pressed Key.caps_lock'R'Key.caps_lock'o''v''e'Key.backspaceKey.backspace'b''e''r''t'Key.space'/'Key.space's''o''f''t''w''a''r''e'Key.space'i''n''n''o''v''a''t''i''o''n''s'Key.enter
Screenshot: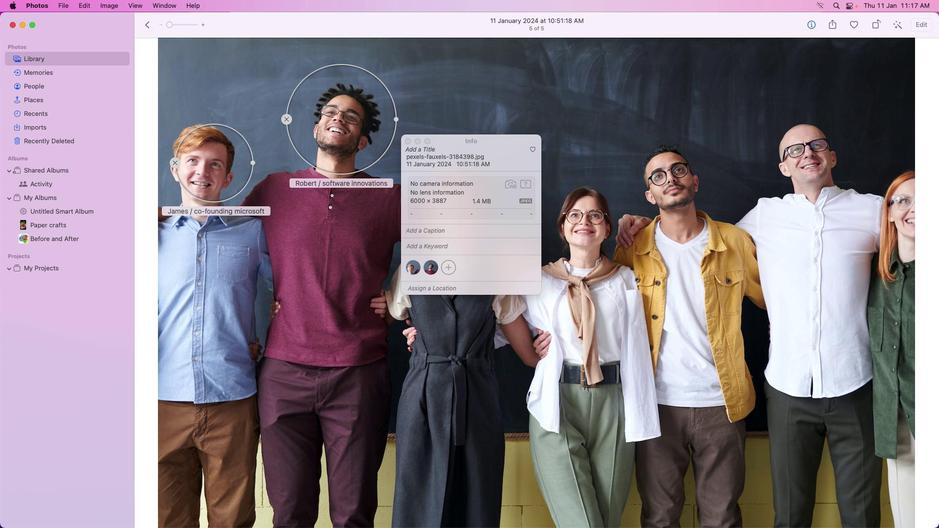 
Action: Mouse moved to (486, 144)
Screenshot: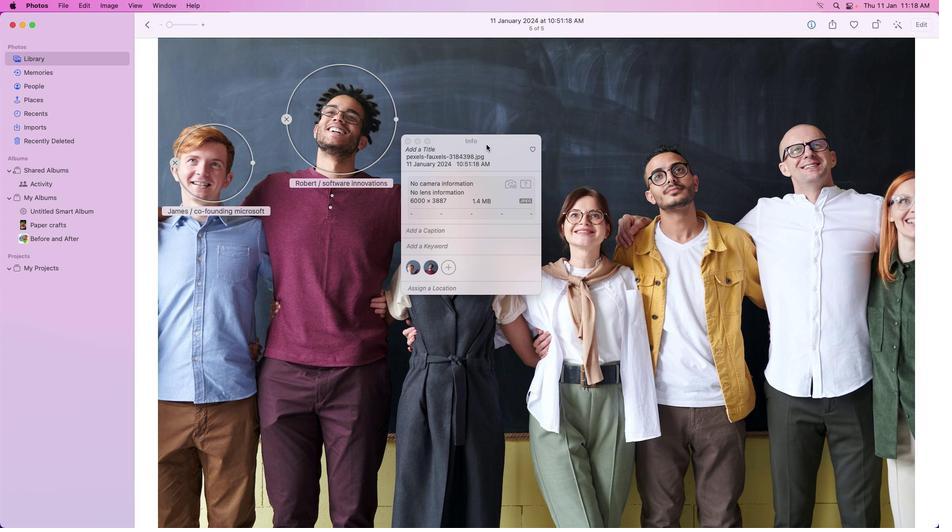 
Action: Mouse pressed left at (486, 144)
Screenshot: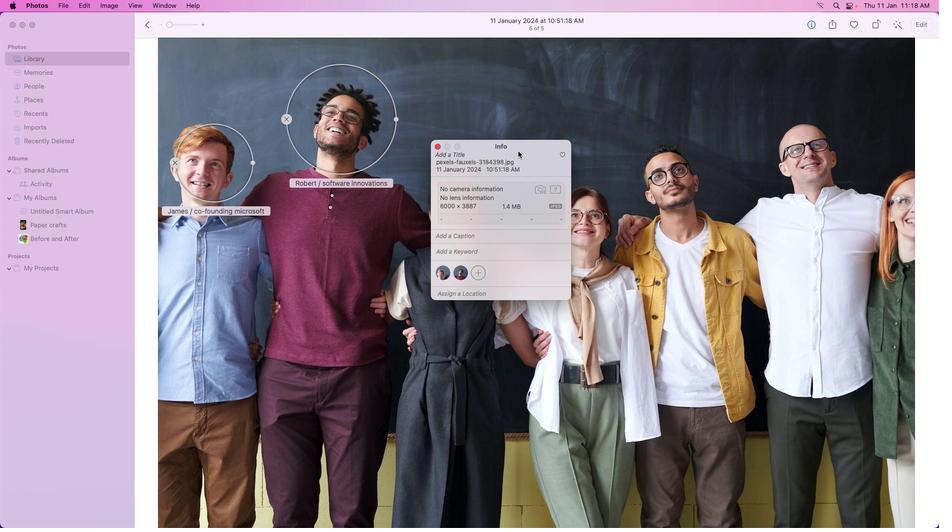 
Action: Mouse moved to (696, 443)
Screenshot: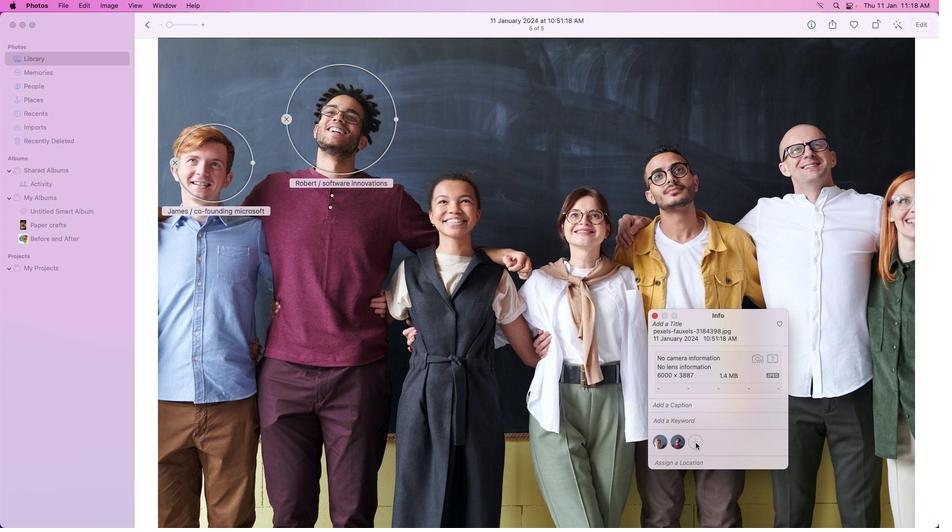 
Action: Mouse pressed left at (696, 443)
Screenshot: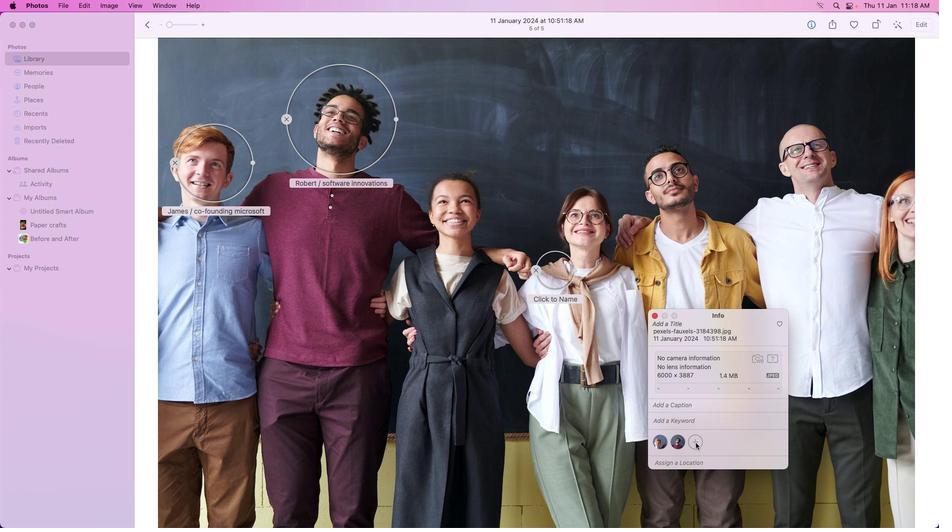 
Action: Mouse moved to (569, 278)
Screenshot: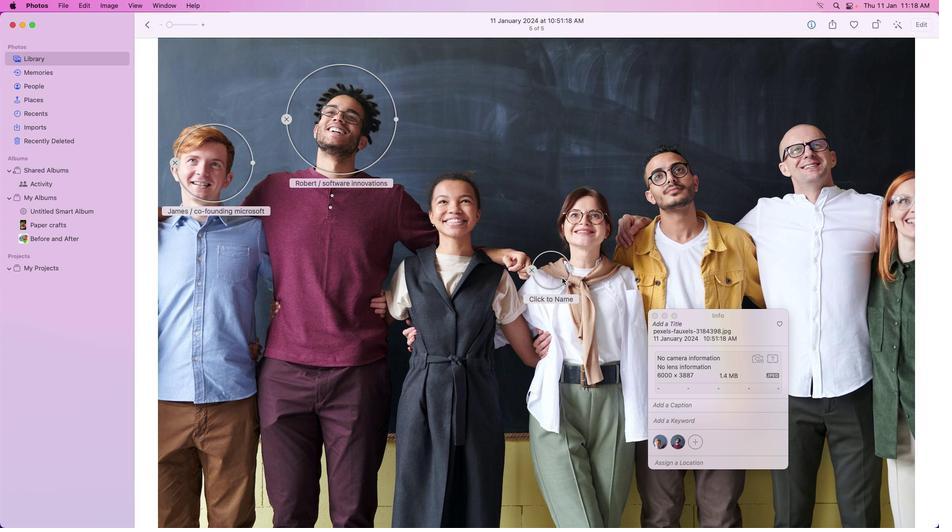 
Action: Mouse pressed left at (569, 278)
Screenshot: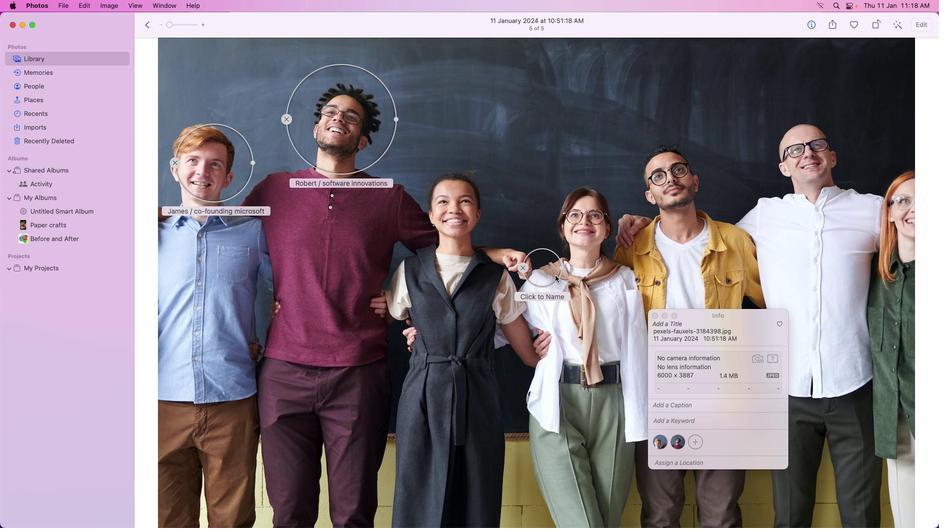 
Action: Mouse moved to (472, 209)
Screenshot: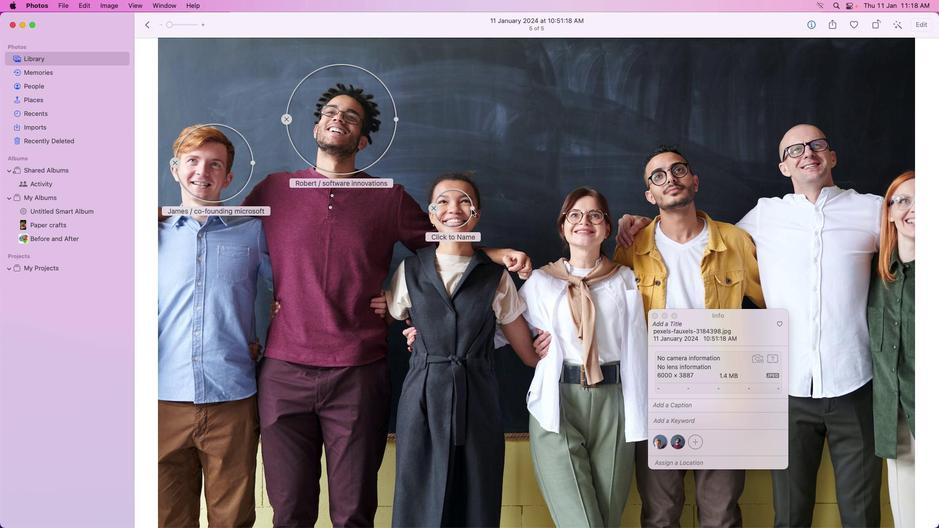 
Action: Mouse pressed left at (472, 209)
Screenshot: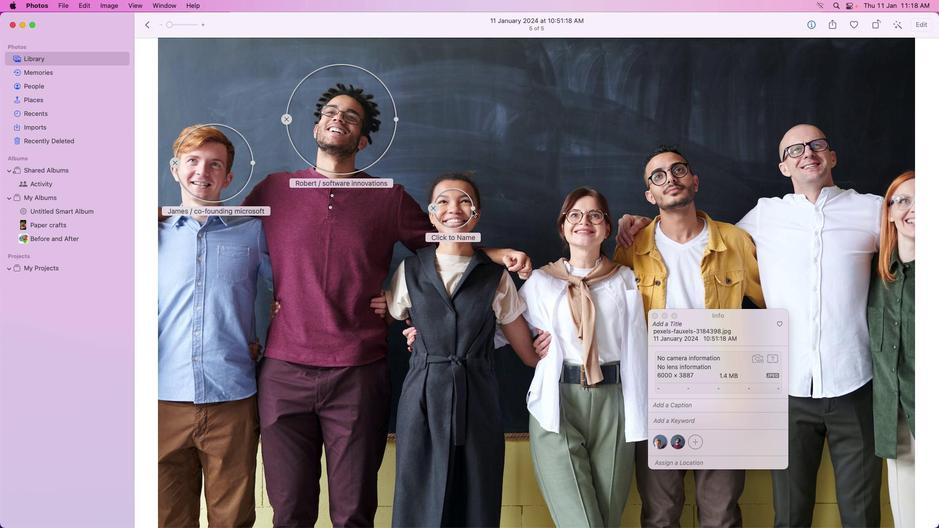 
Action: Mouse moved to (469, 273)
Screenshot: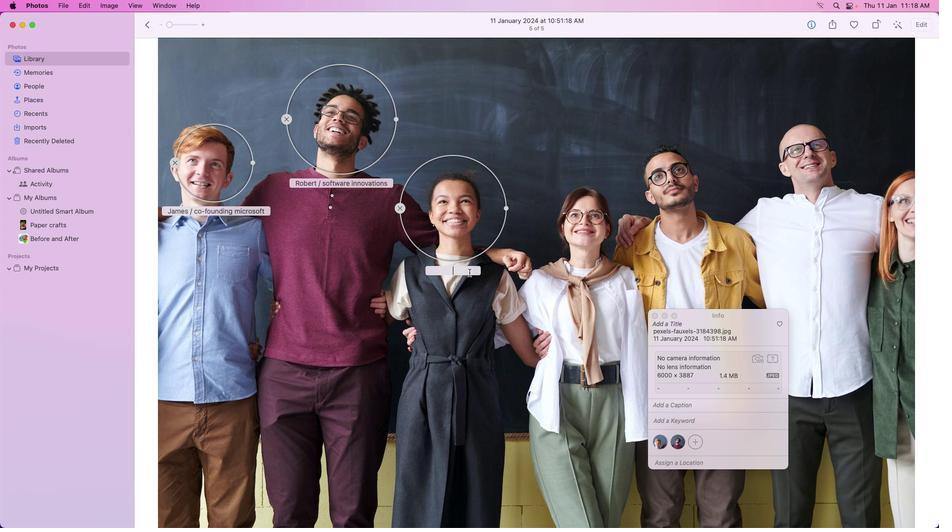
Action: Mouse pressed left at (469, 273)
Screenshot: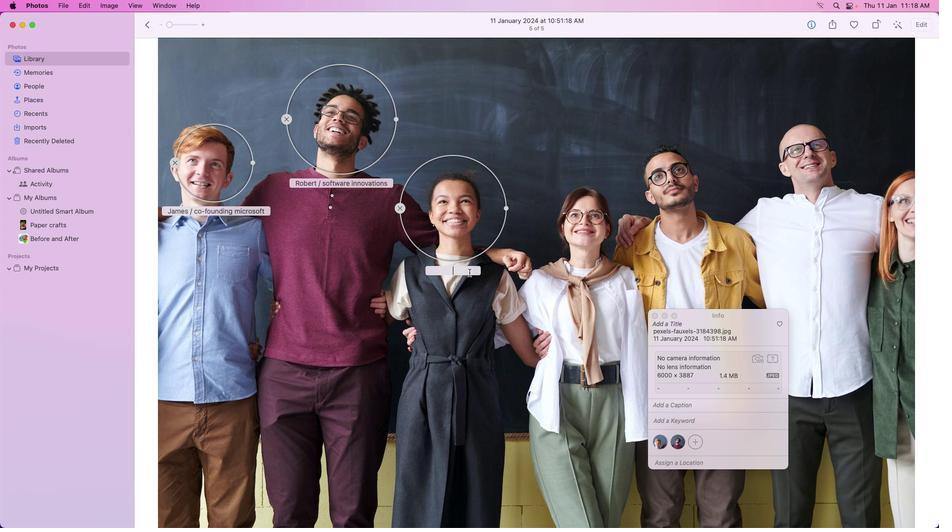 
Action: Key pressed 'j'Key.caps_lockKey.backspace'J'Key.caps_lock'e''n''n''i''f''e''r'Key.space'/'Key.spaceKey.caps_lock'A'Key.caps_lock'u''t''h''o''r'Key.enter
Screenshot: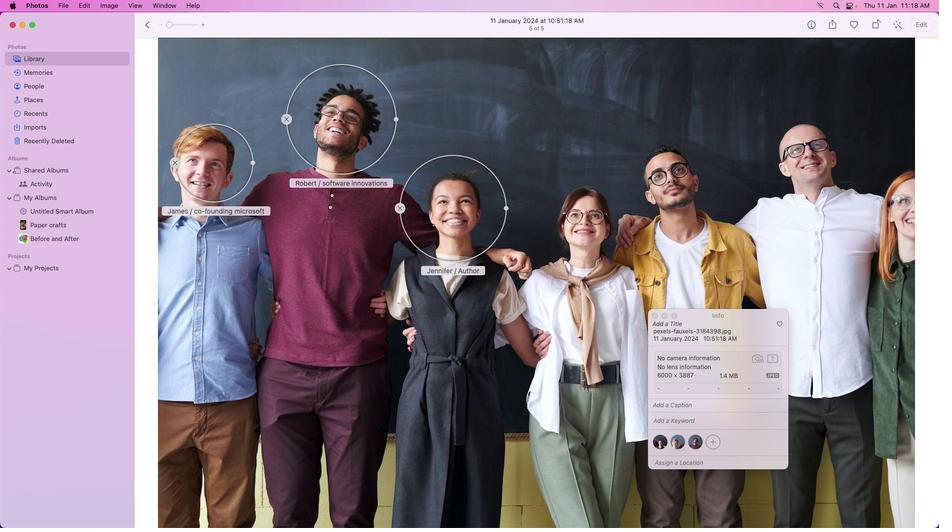 
Action: Mouse moved to (713, 440)
Screenshot: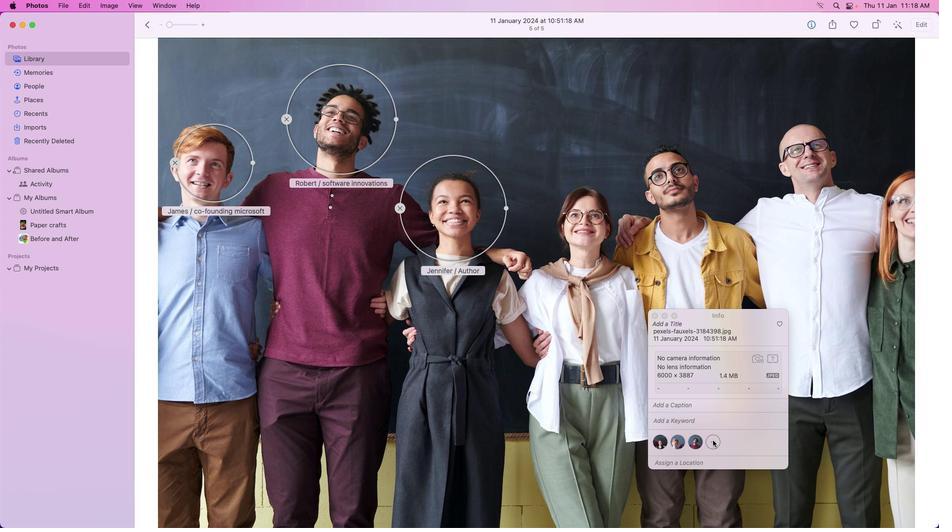 
Action: Mouse pressed left at (713, 440)
Screenshot: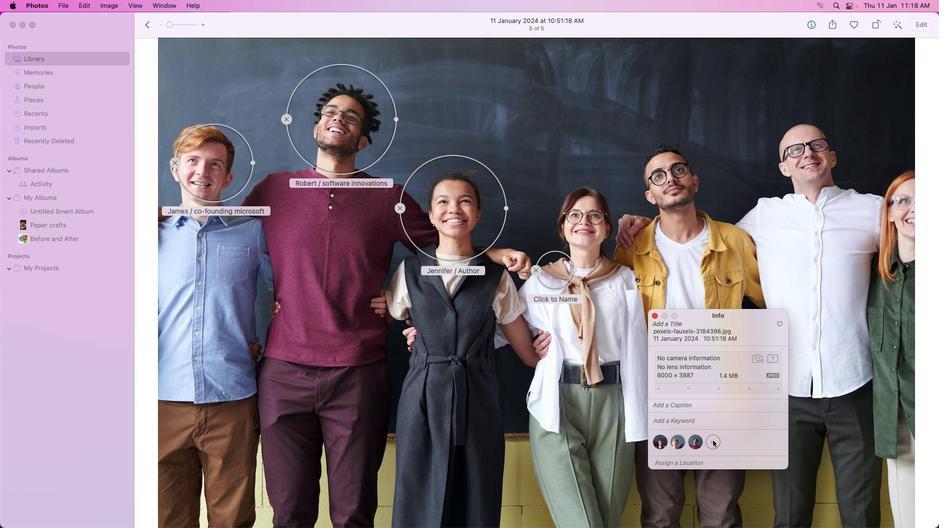 
Action: Mouse moved to (574, 269)
Screenshot: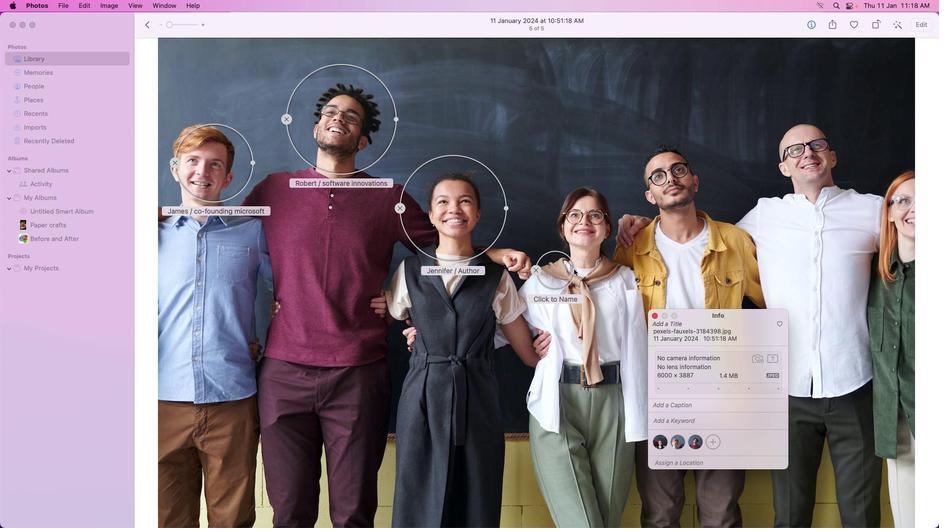 
Action: Mouse pressed left at (574, 269)
Screenshot: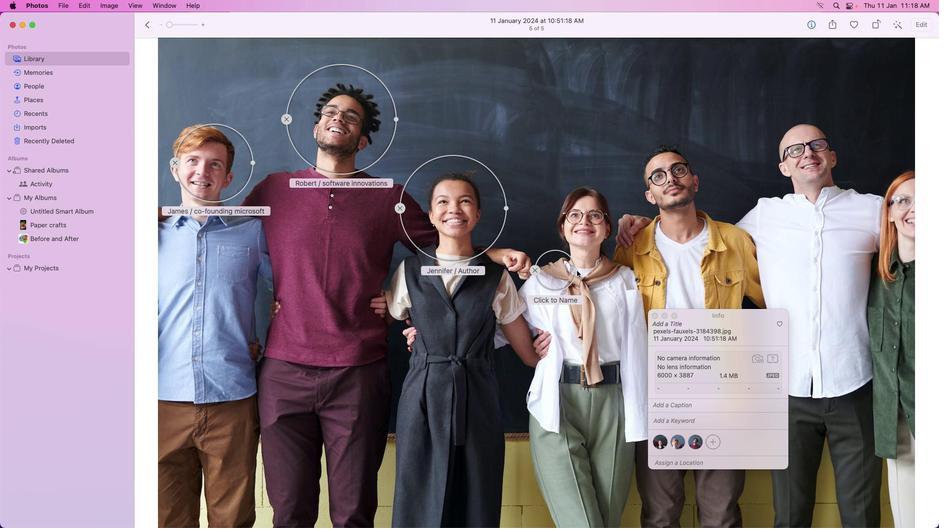
Action: Mouse moved to (600, 287)
Screenshot: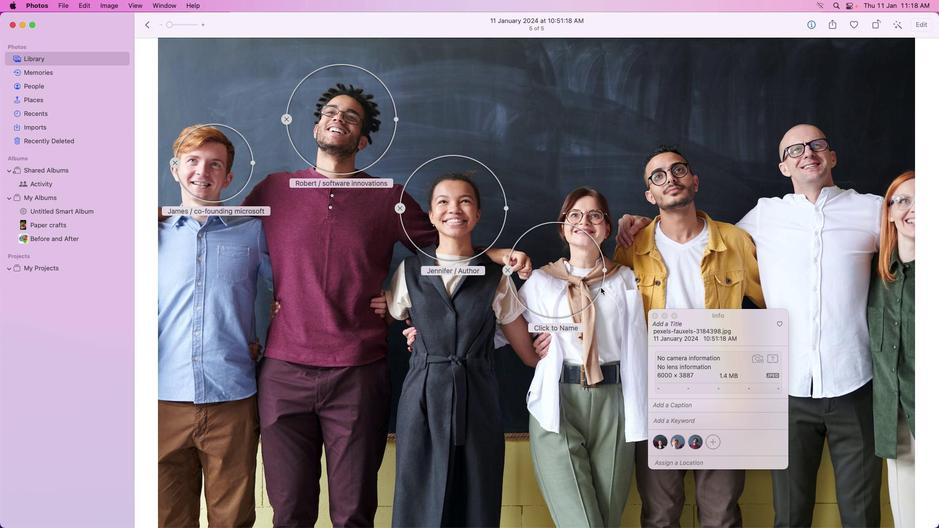 
Action: Mouse pressed left at (600, 287)
Screenshot: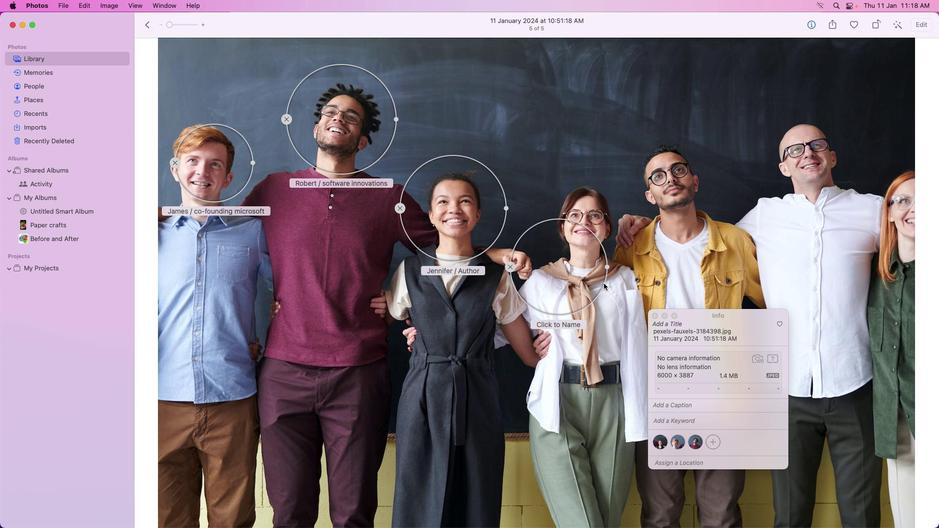
Action: Mouse moved to (629, 223)
Screenshot: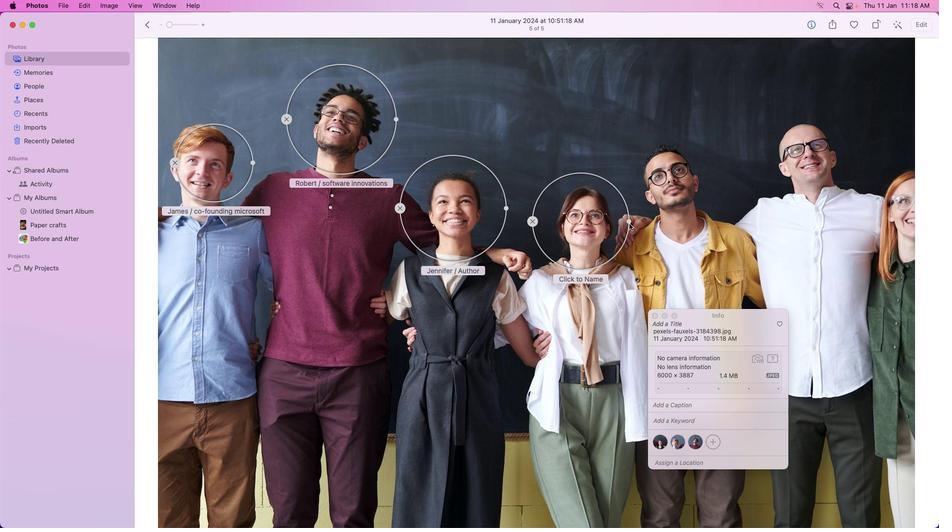 
Action: Mouse pressed left at (629, 223)
Screenshot: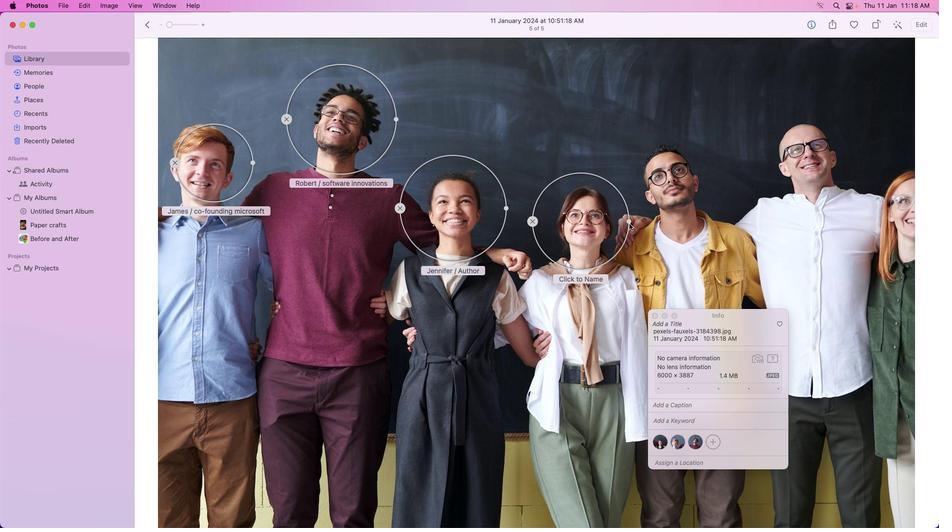 
Action: Mouse moved to (608, 247)
Screenshot: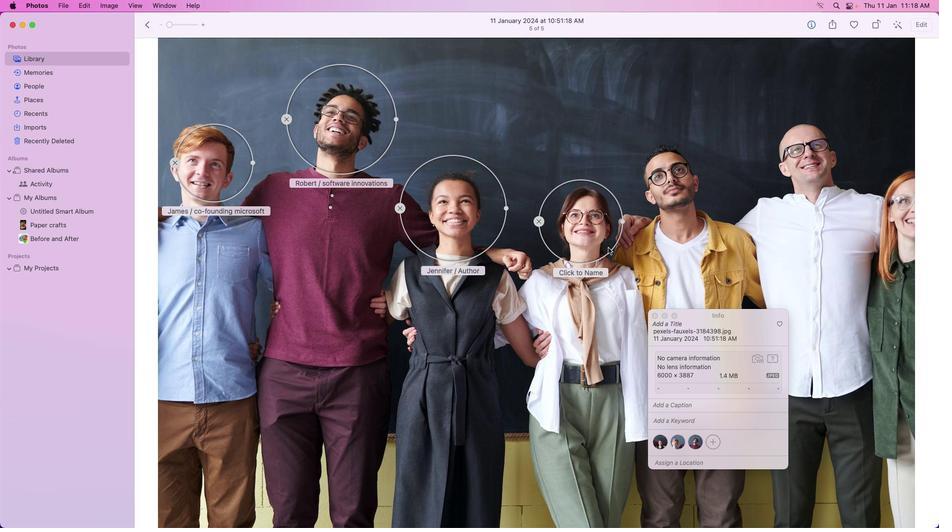 
Action: Mouse pressed left at (608, 247)
Screenshot: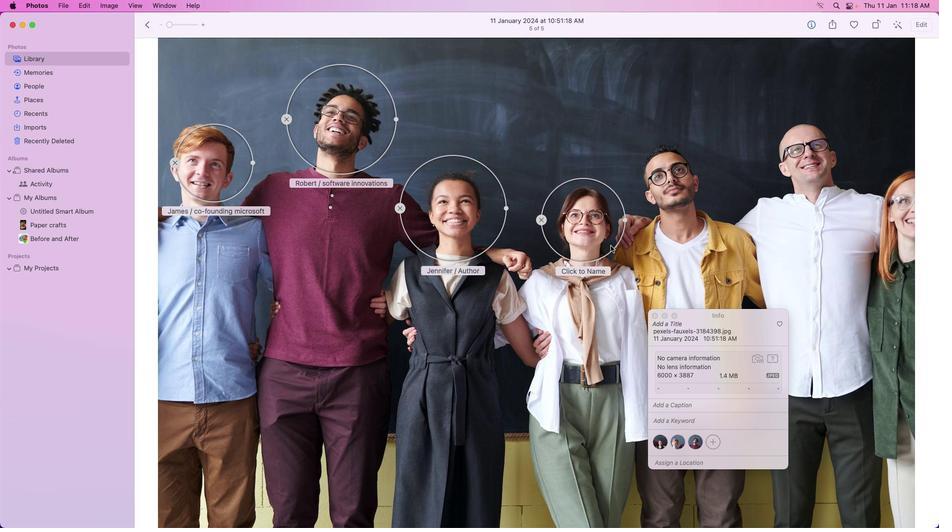 
Action: Mouse moved to (605, 269)
Screenshot: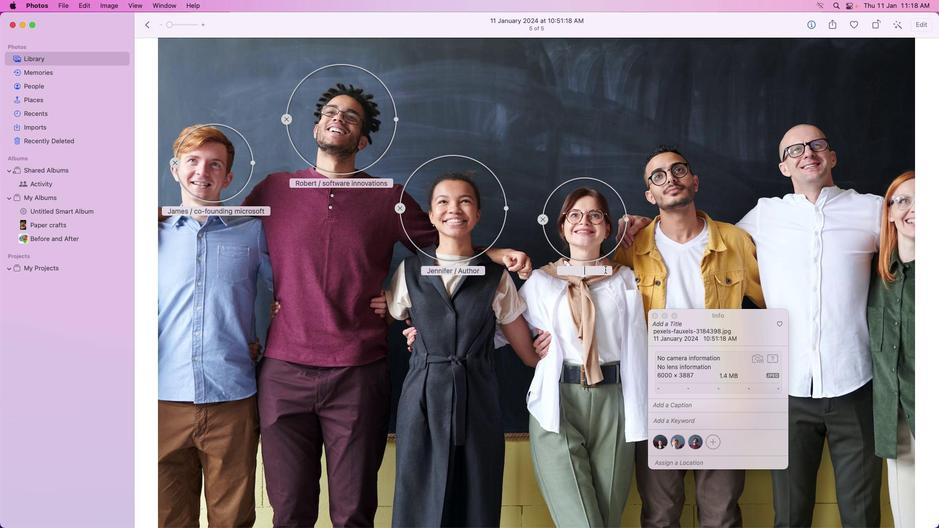 
Action: Mouse pressed left at (605, 269)
Screenshot: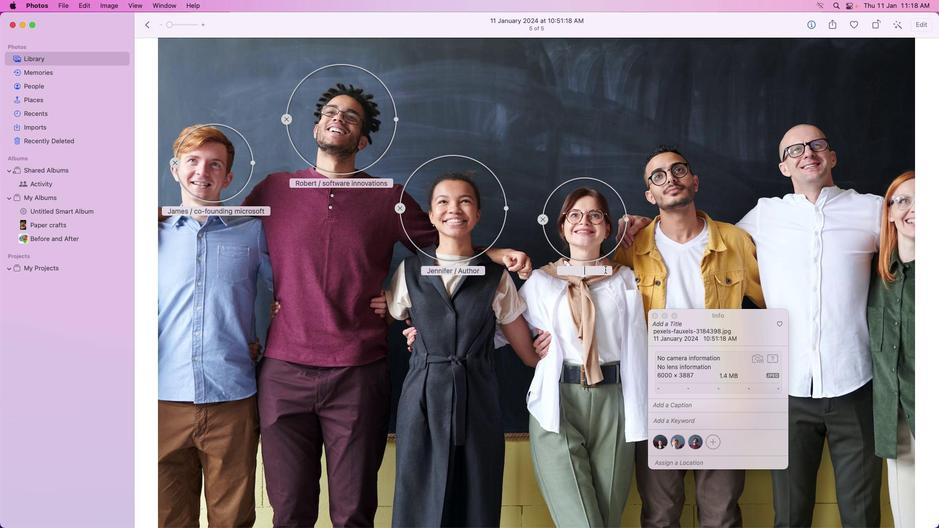 
Action: Key pressed 'm''a'Key.backspaceKey.backspaceKey.caps_lock'M'Key.caps_lock'a''r''y'Key.space'/'Key.spaceKey.caps_lock'T'Key.caps_lock'e''c''h''n''o''l''o''g''i''c''a''l'Key.space'i''n''i''t''i''a''t''i''v''e''s'Key.enter
Screenshot: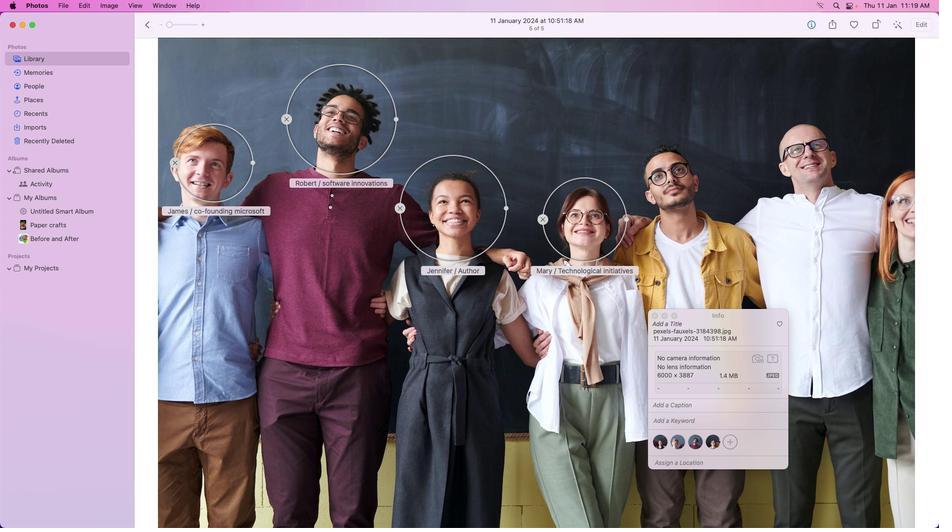
Action: Mouse moved to (733, 442)
Screenshot: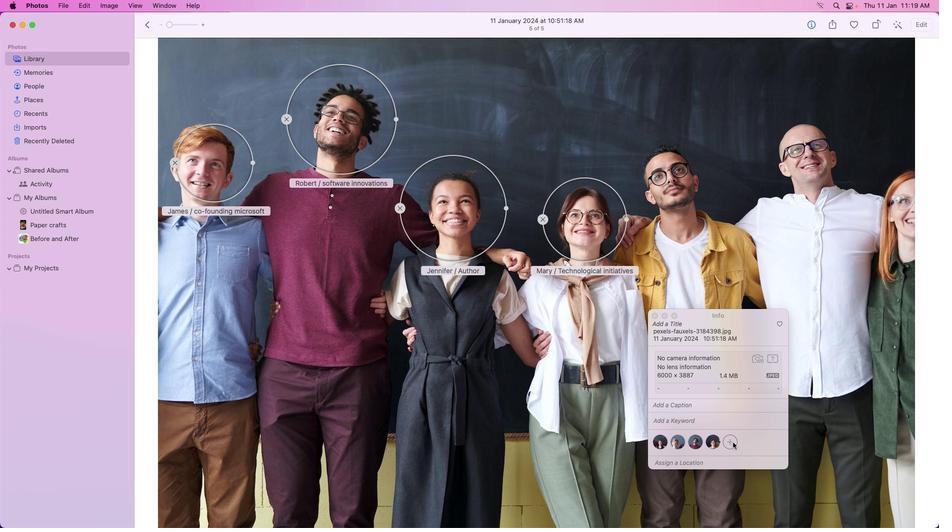 
Action: Mouse pressed left at (733, 442)
Screenshot: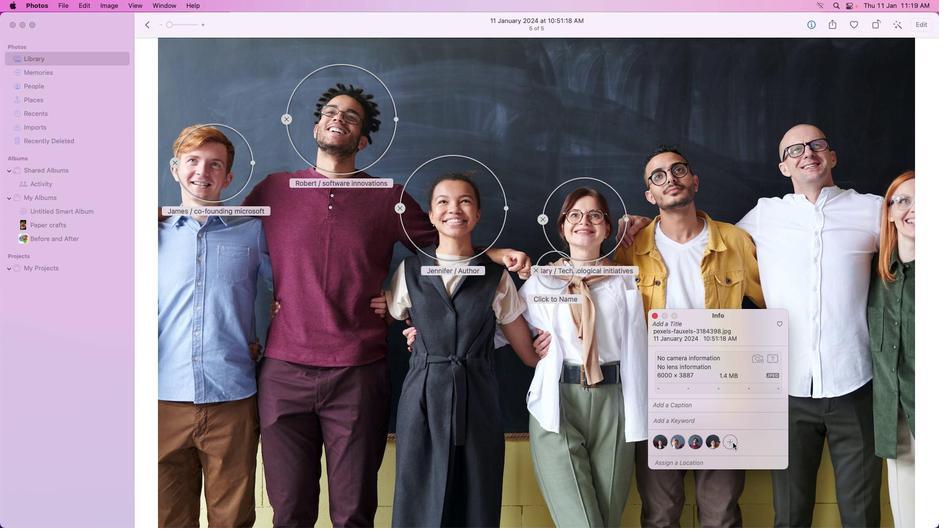 
Action: Mouse moved to (566, 284)
Screenshot: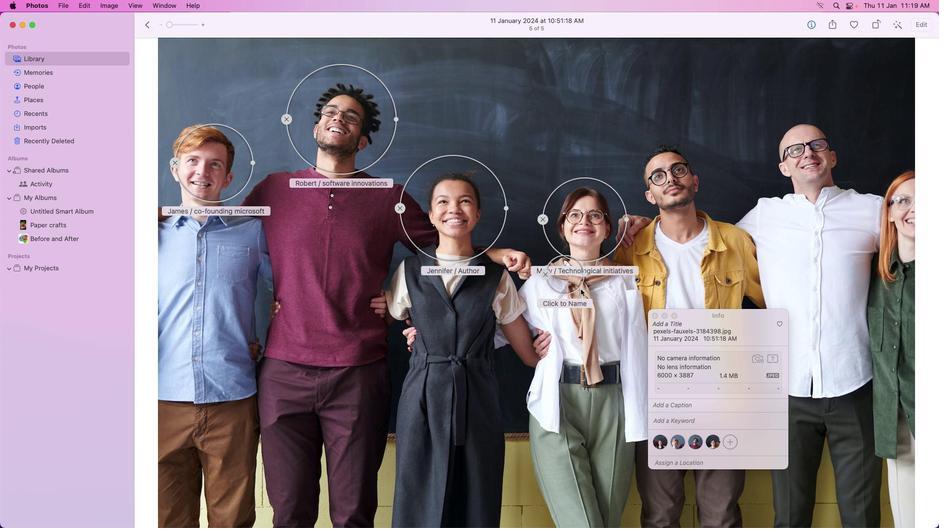 
Action: Mouse pressed left at (566, 284)
Screenshot: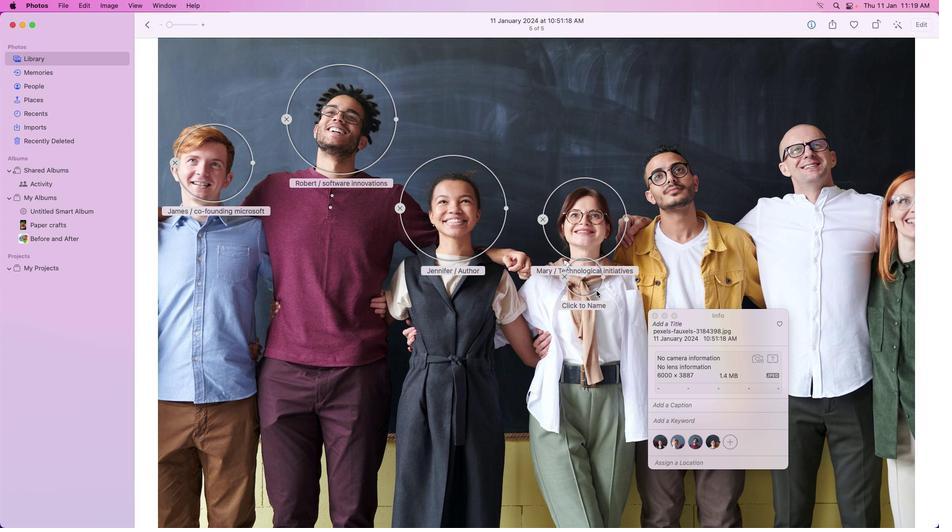 
Action: Mouse moved to (687, 180)
Screenshot: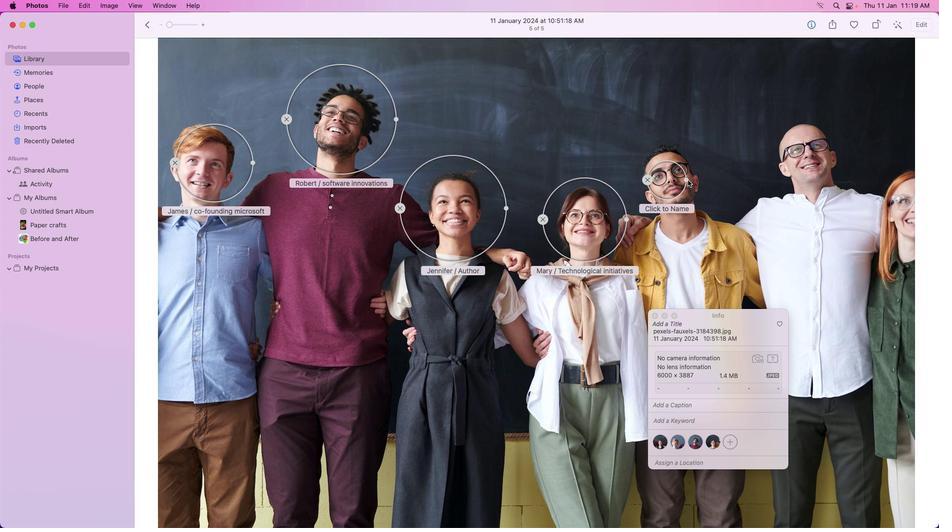 
Action: Mouse pressed left at (687, 180)
Screenshot: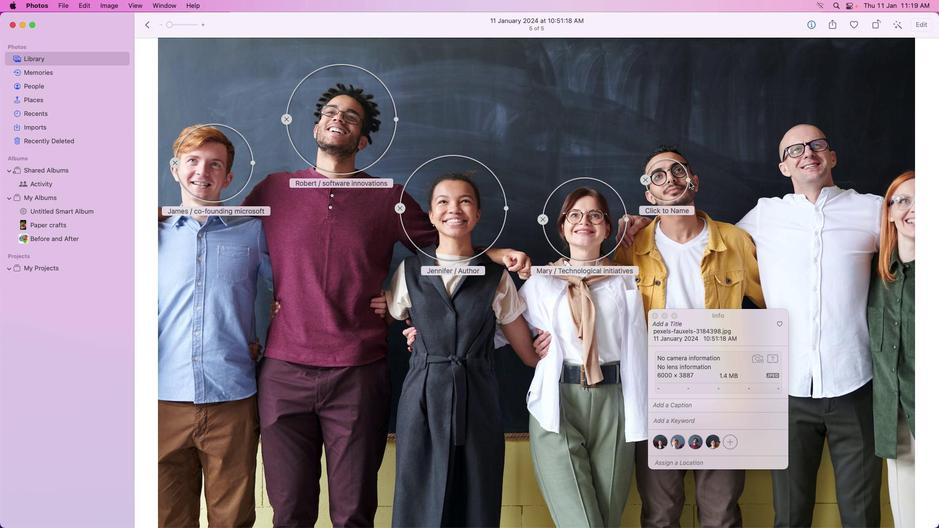 
Action: Mouse moved to (698, 212)
Screenshot: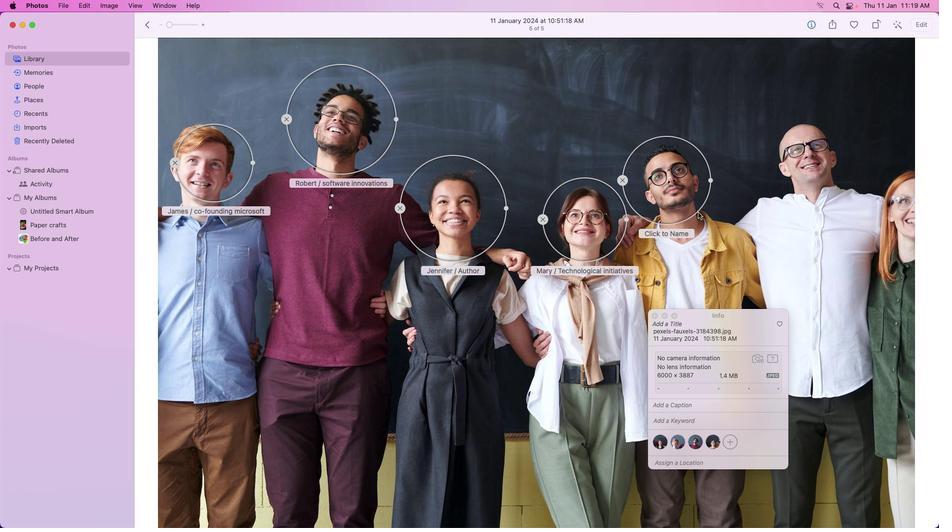 
Action: Mouse pressed left at (698, 212)
Screenshot: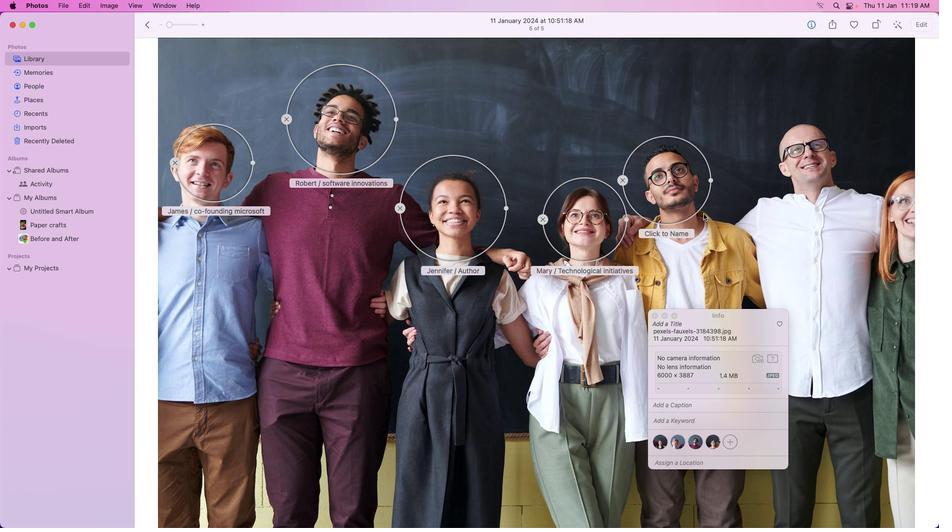
Action: Mouse moved to (693, 227)
Screenshot: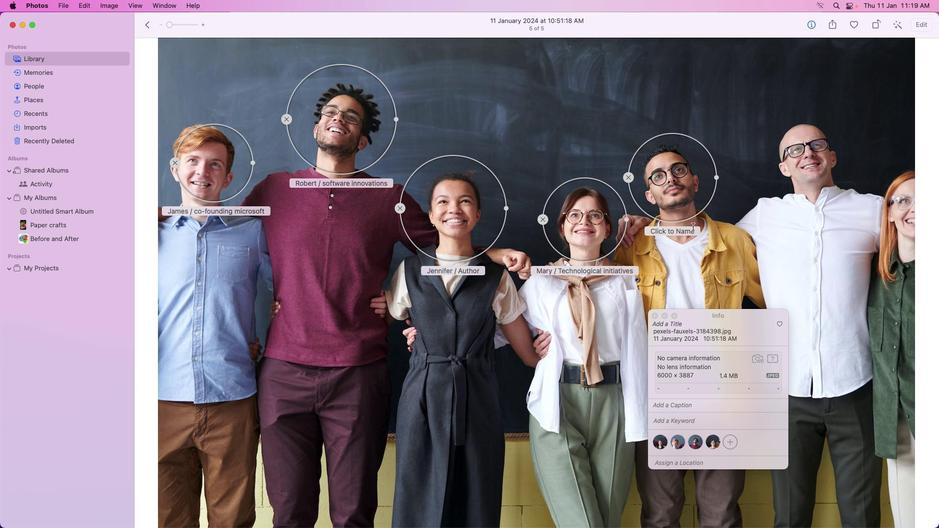 
Action: Mouse pressed left at (693, 227)
Screenshot: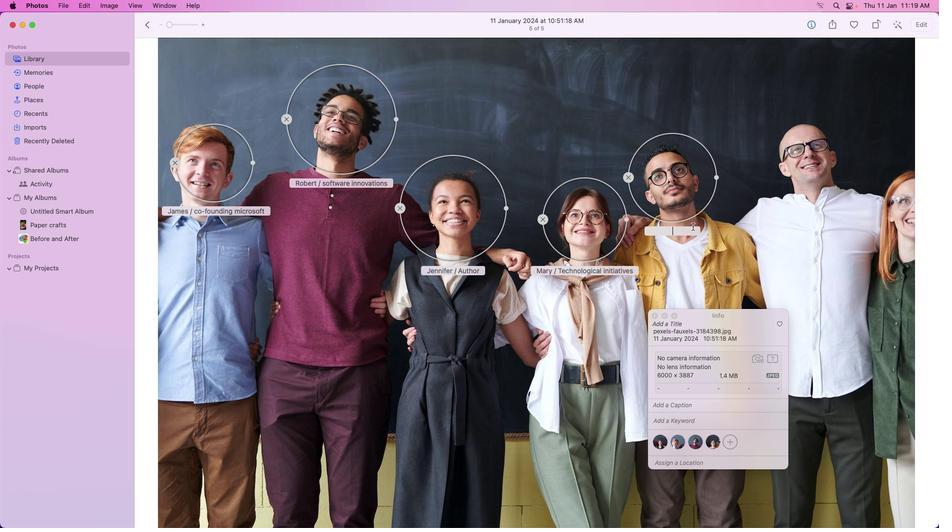 
Action: Key pressed Key.caps_lock'D'Key.caps_lockKey.backspaceKey.caps_lock'J'Key.caps_lock'o''h''n'Key.space'/'Key.spaceKey.caps_lock'G'Key.caps_lock'l''o''b''a''l'Key.space'h''e''a''l''t''h'Key.space'i''n''i''t''i''a''t''i''v''e''s'Key.enter
Screenshot: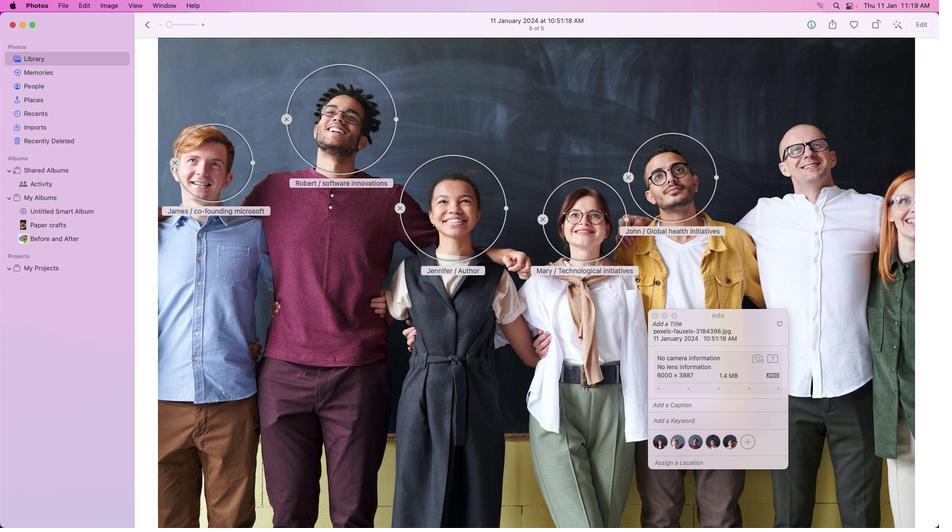 
Action: Mouse moved to (749, 444)
Screenshot: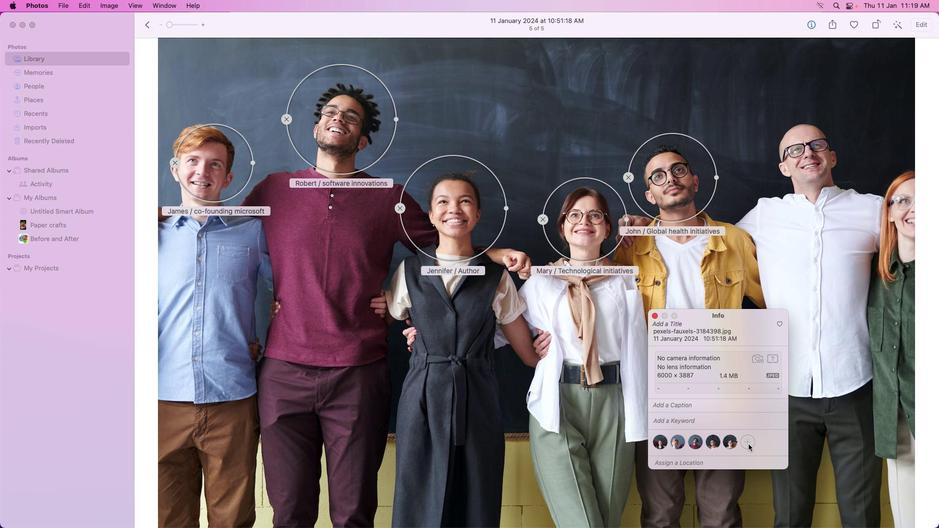 
Action: Mouse pressed left at (749, 444)
Screenshot: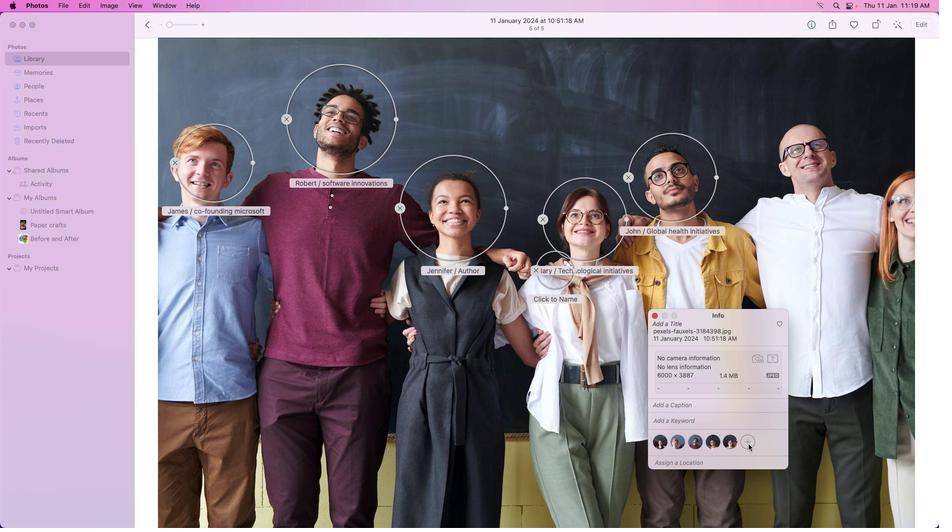 
Action: Mouse moved to (569, 281)
Screenshot: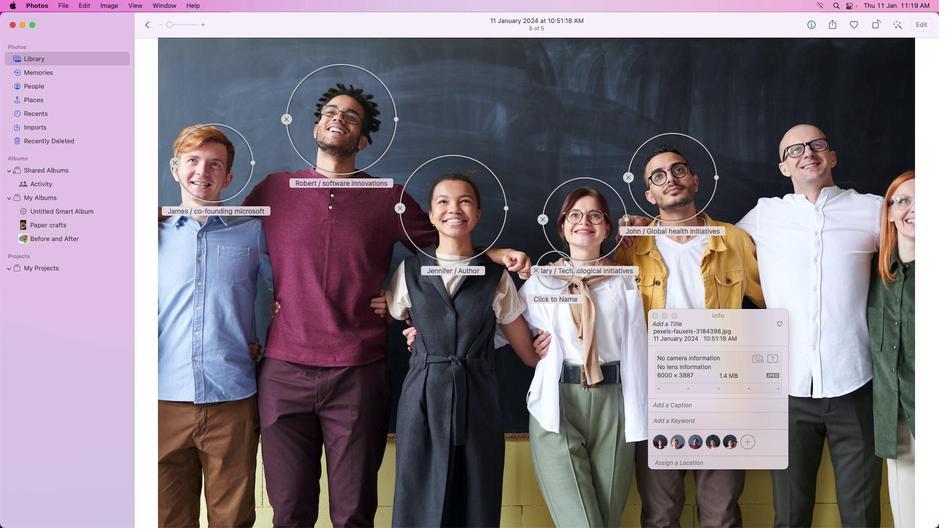 
Action: Mouse pressed left at (569, 281)
Screenshot: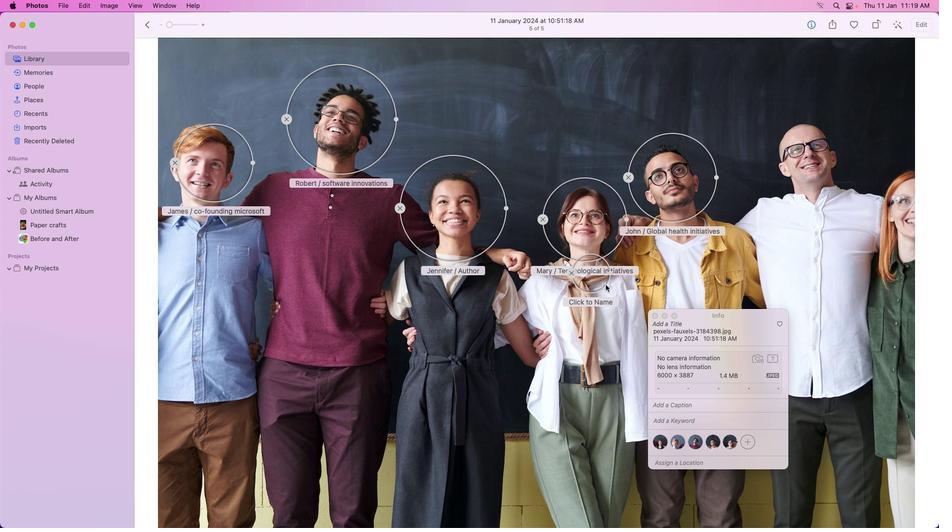 
Action: Mouse moved to (809, 148)
Screenshot: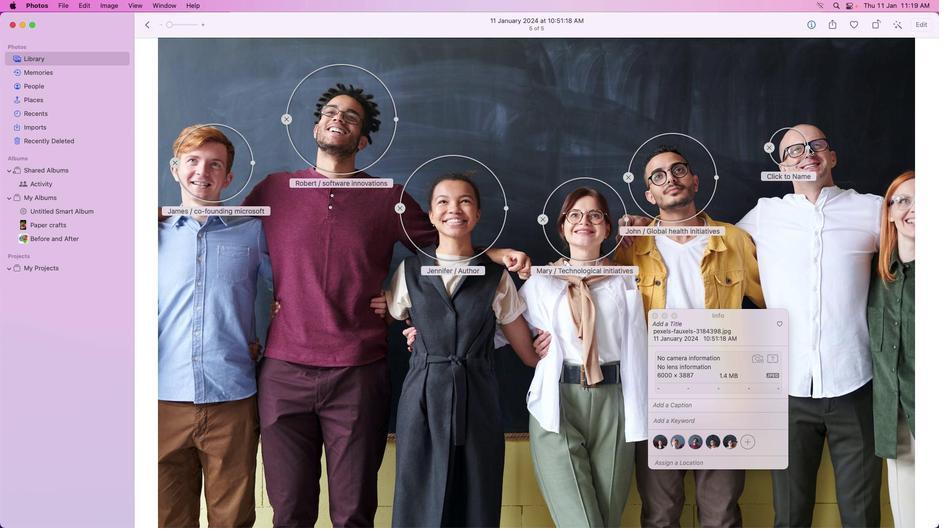 
Action: Mouse pressed left at (809, 148)
Screenshot: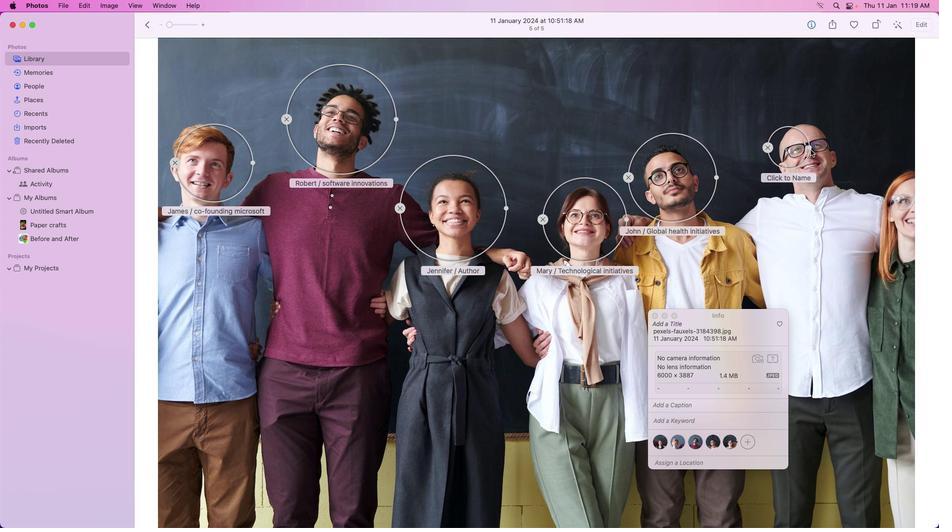 
Action: Mouse moved to (815, 175)
Screenshot: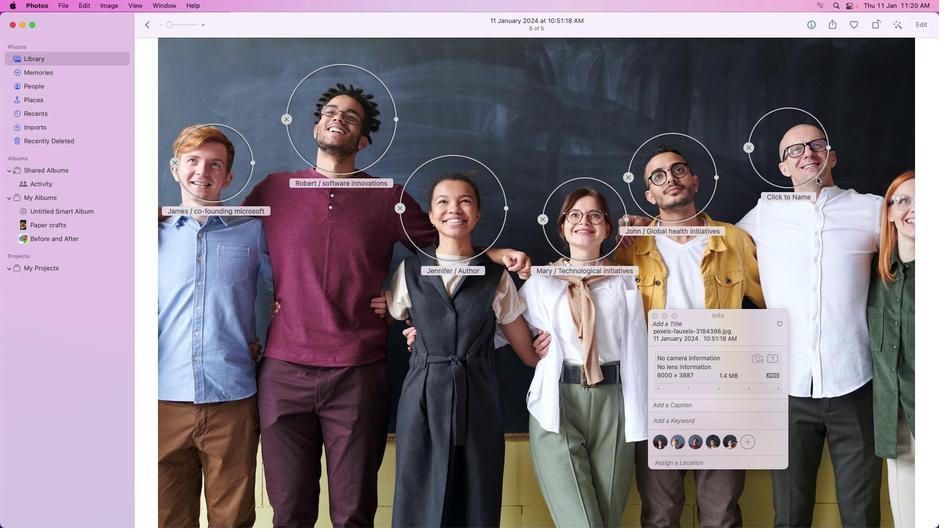 
Action: Mouse pressed left at (815, 175)
Screenshot: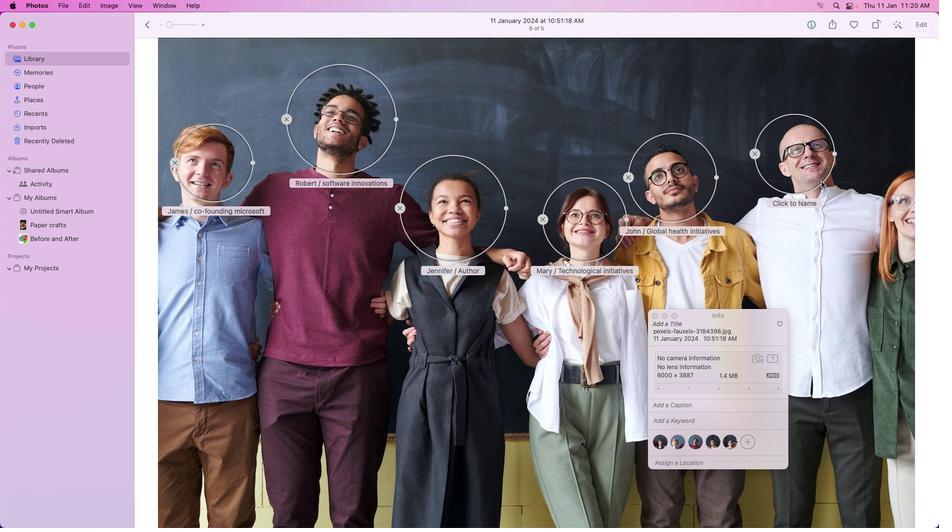 
Action: Mouse moved to (839, 156)
Screenshot: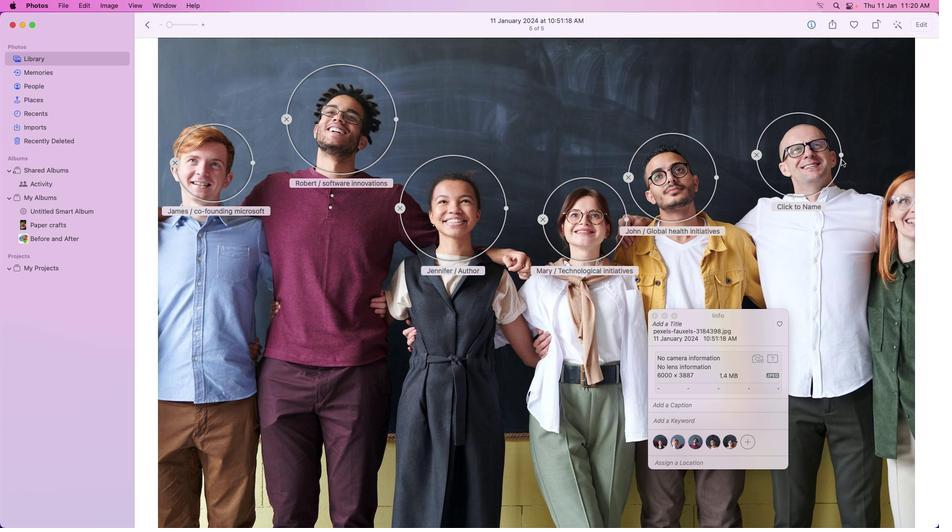 
Action: Mouse pressed left at (839, 156)
Screenshot: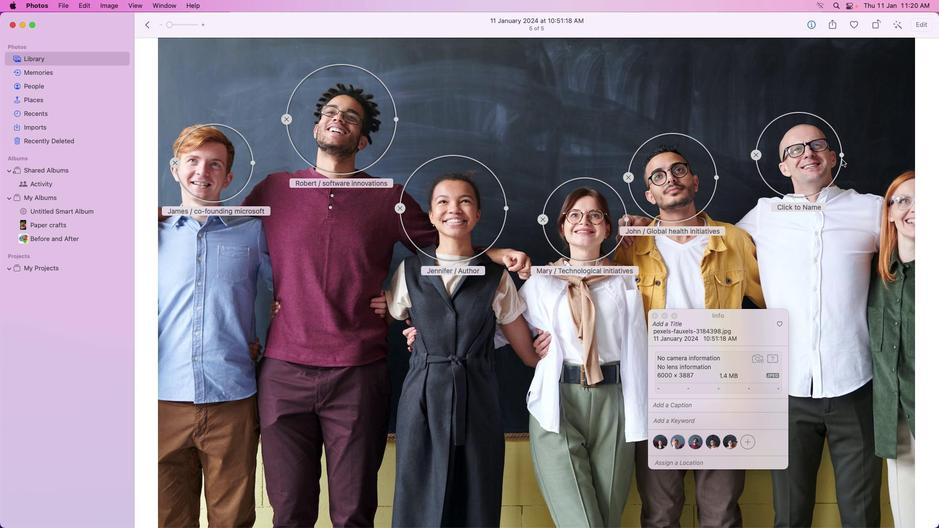 
Action: Mouse moved to (833, 180)
Screenshot: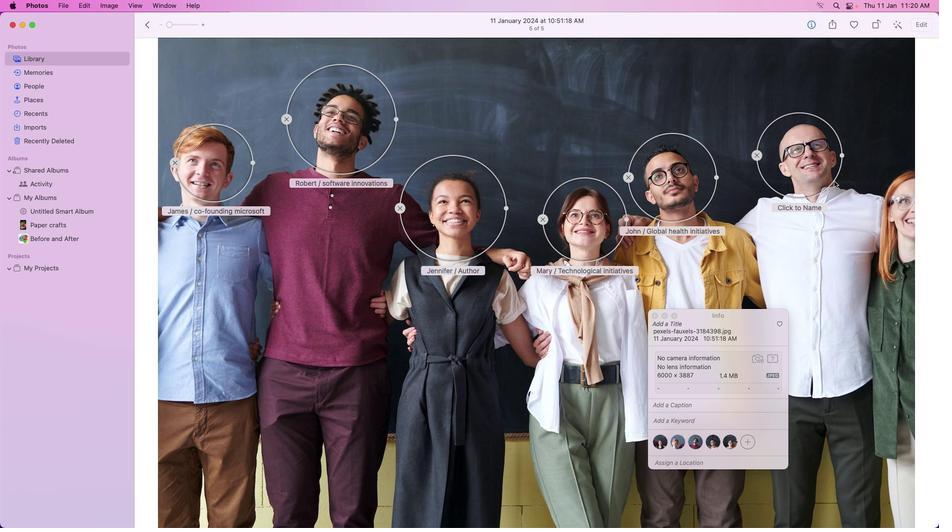 
Action: Mouse pressed left at (833, 180)
Screenshot: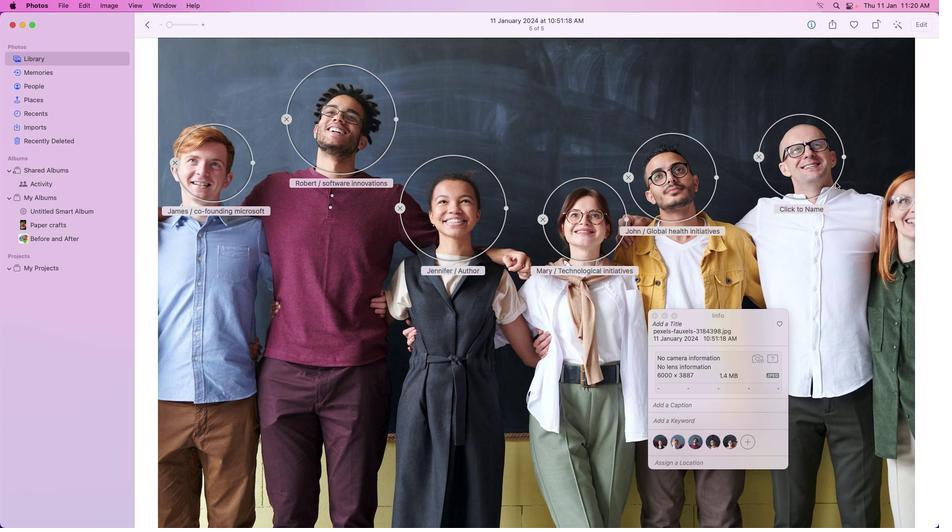 
Action: Mouse moved to (852, 157)
Screenshot: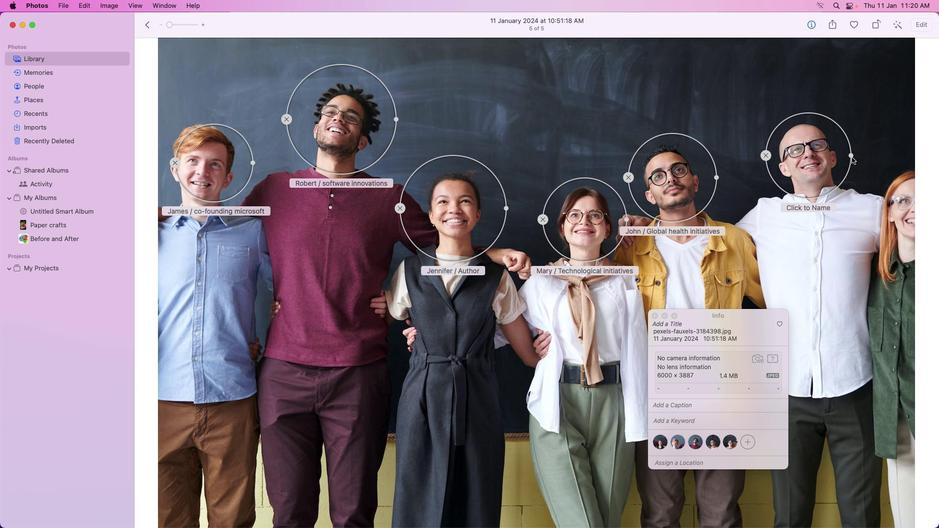 
Action: Mouse pressed left at (852, 157)
Screenshot: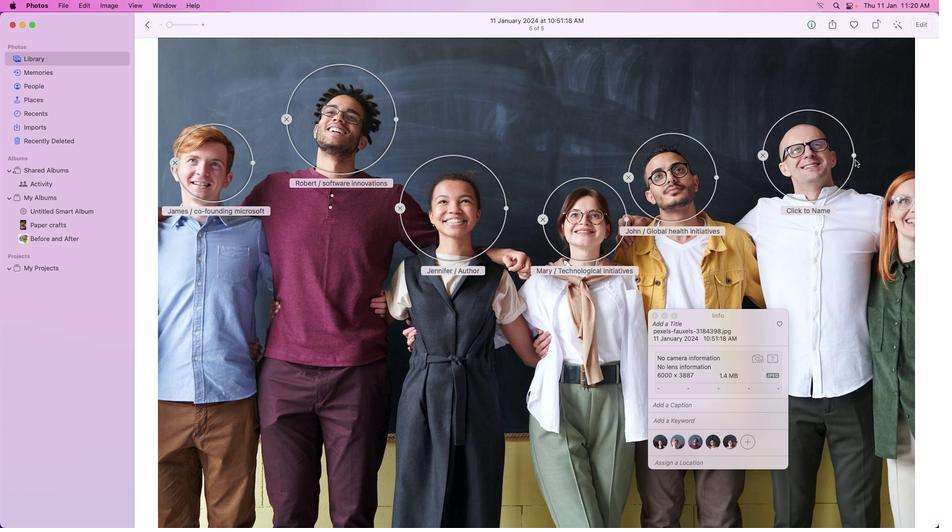 
Action: Mouse moved to (827, 220)
Screenshot: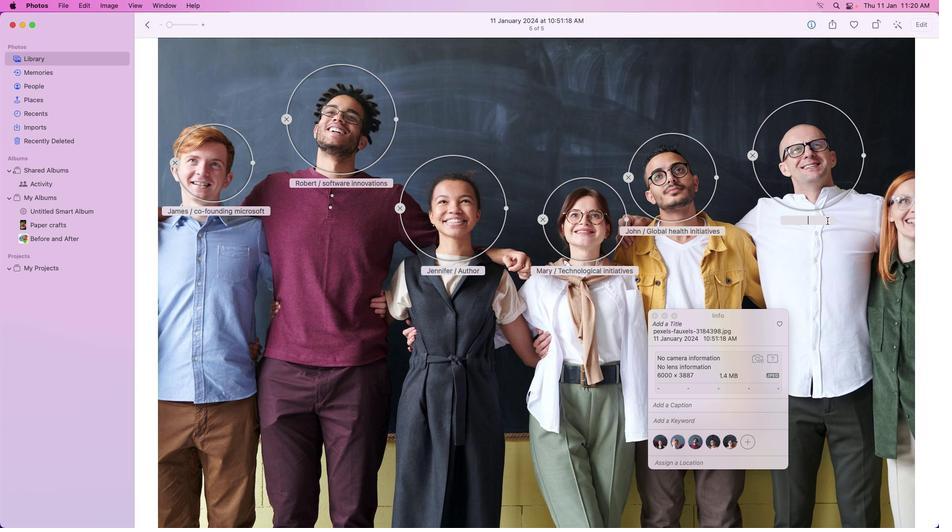 
Action: Mouse pressed left at (827, 220)
Screenshot: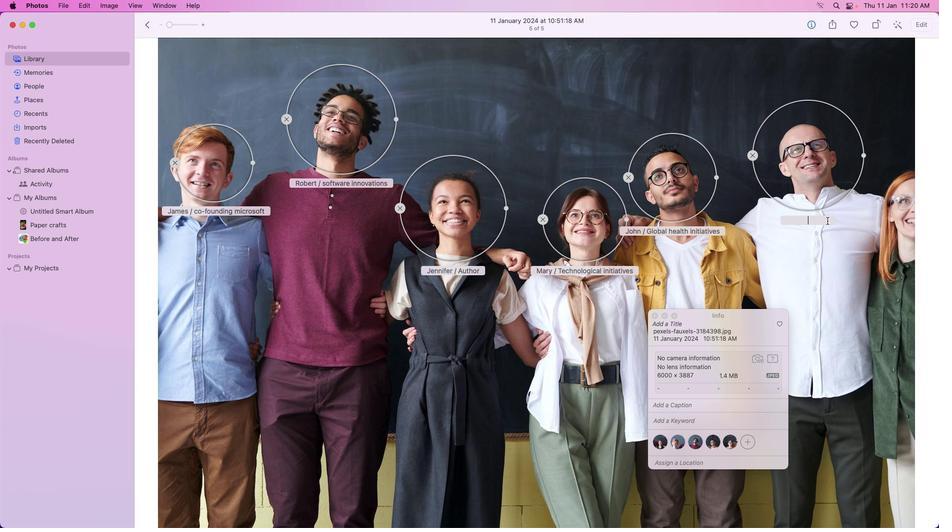 
Action: Key pressed 'd'Key.backspaceKey.caps_lock'D'Key.caps_lock'a''v''i''d'Key.space'/'Key.spaceKey.caps_lock'E'Key.caps_lock'd''u''c''a''t''i''o''n''a''l'Key.space'i''n''i''t''i''a''t''i''v''e''s'Key.enter
Screenshot: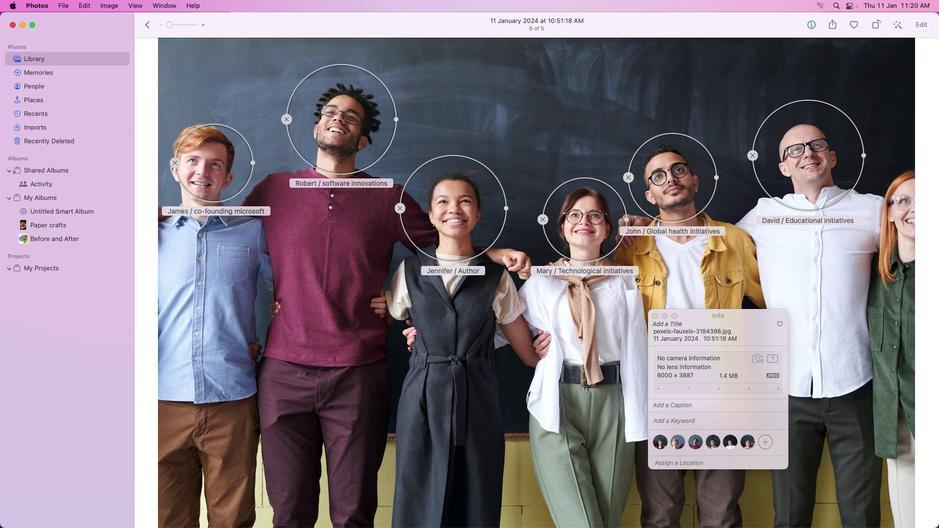 
Action: Mouse moved to (832, 260)
Screenshot: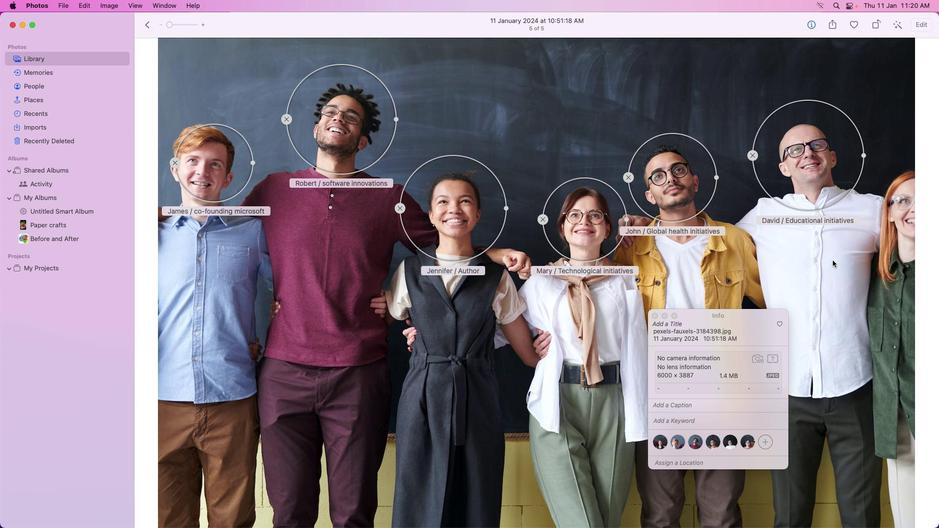 
Action: Mouse pressed left at (832, 260)
Screenshot: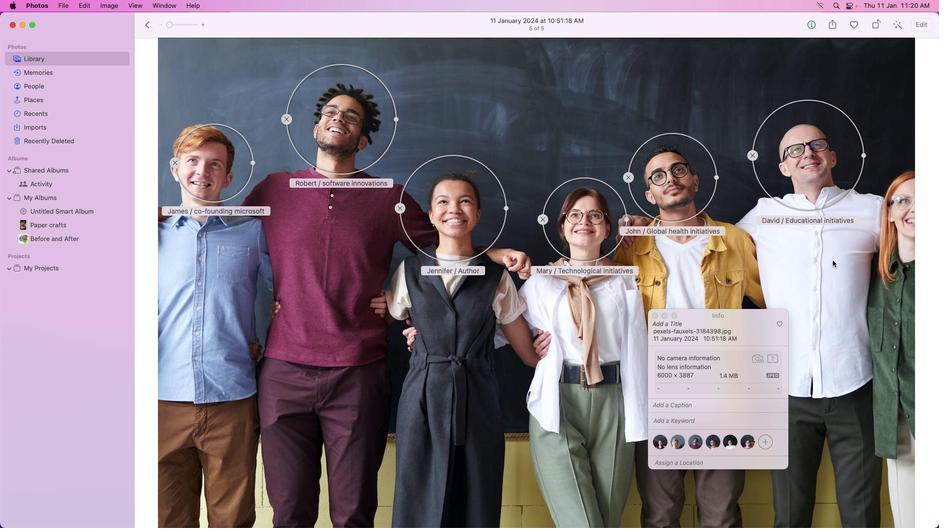 
Action: Mouse moved to (655, 316)
Screenshot: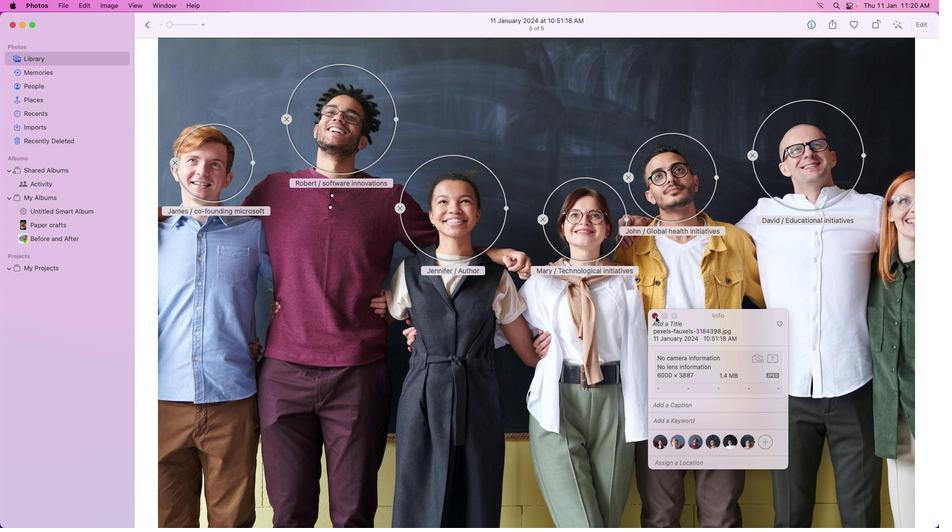 
Action: Mouse pressed left at (655, 316)
Screenshot: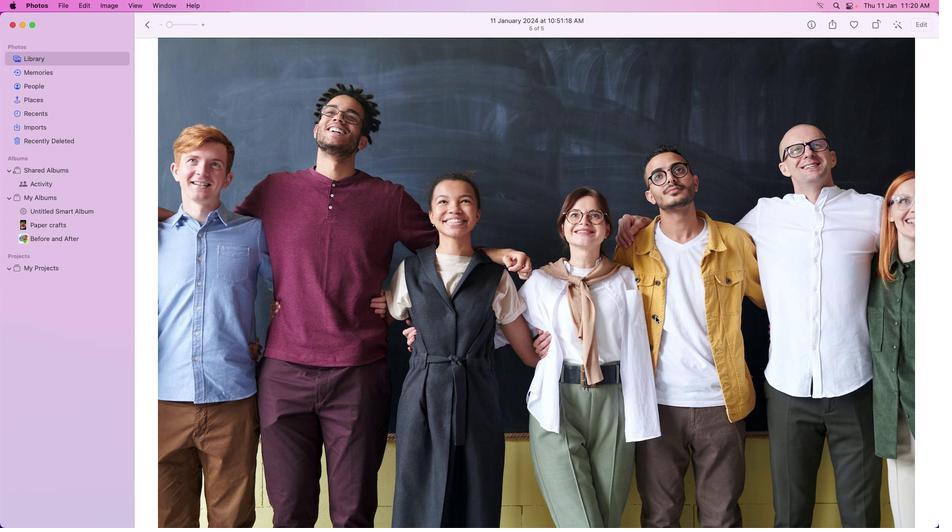 
Action: Mouse moved to (616, 116)
Screenshot: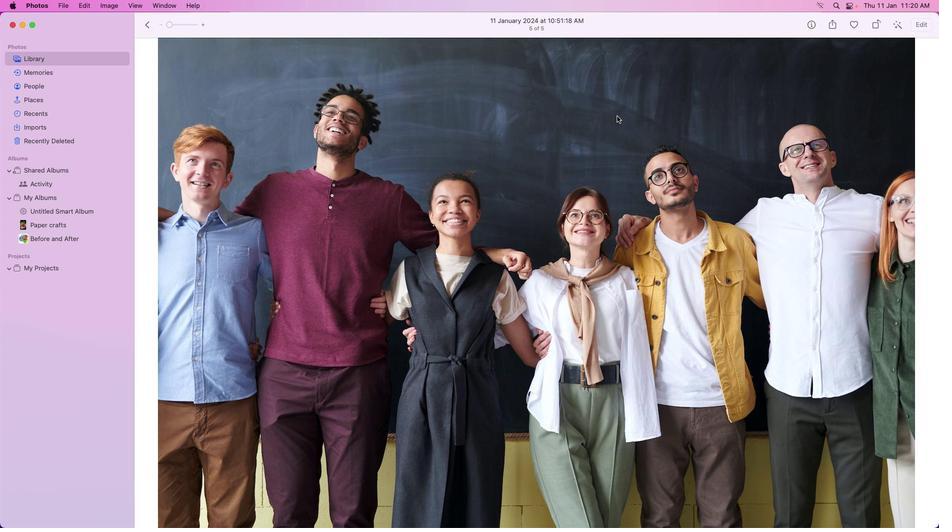 
Action: Mouse pressed left at (616, 116)
Screenshot: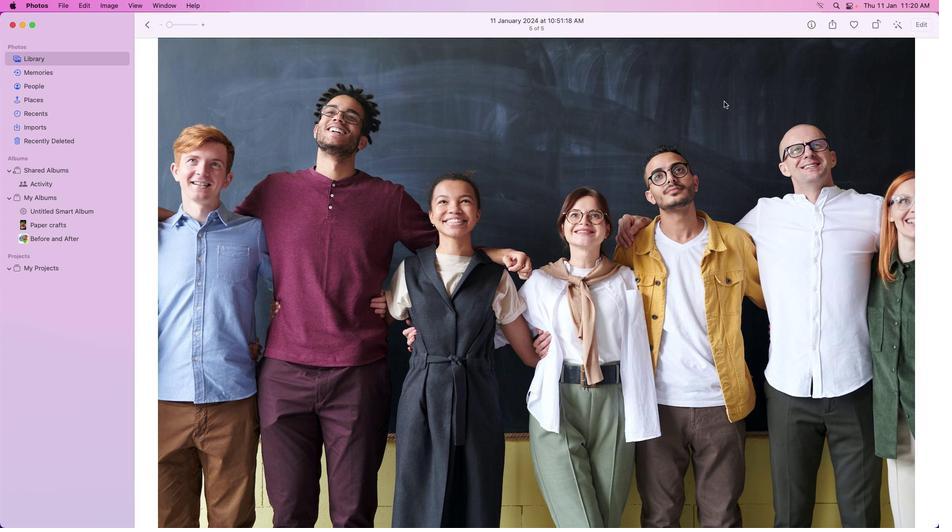 
Action: Mouse moved to (145, 28)
Screenshot: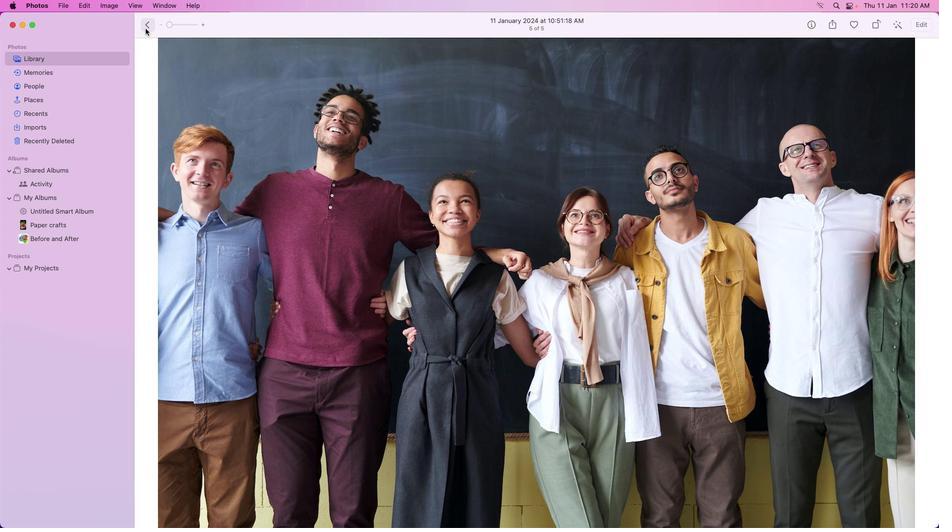 
Action: Mouse pressed left at (145, 28)
Screenshot: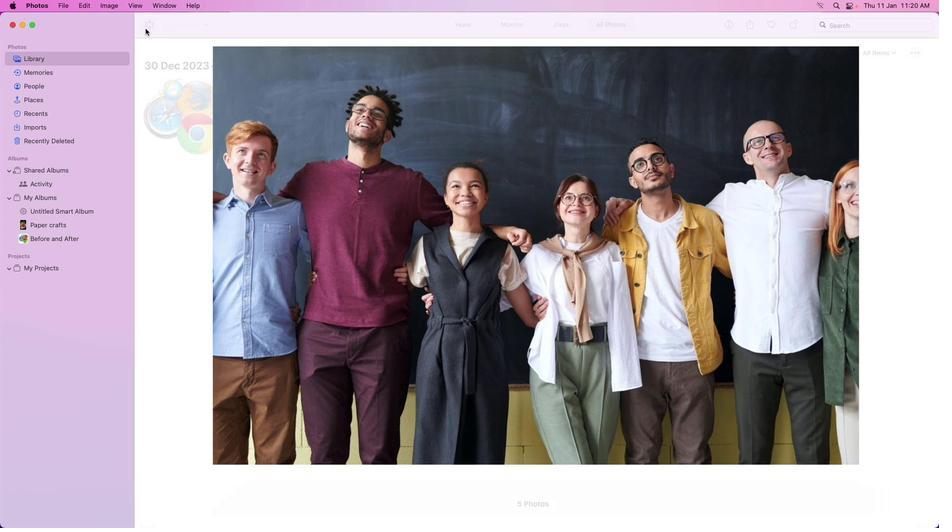 
Action: Mouse moved to (42, 89)
Screenshot: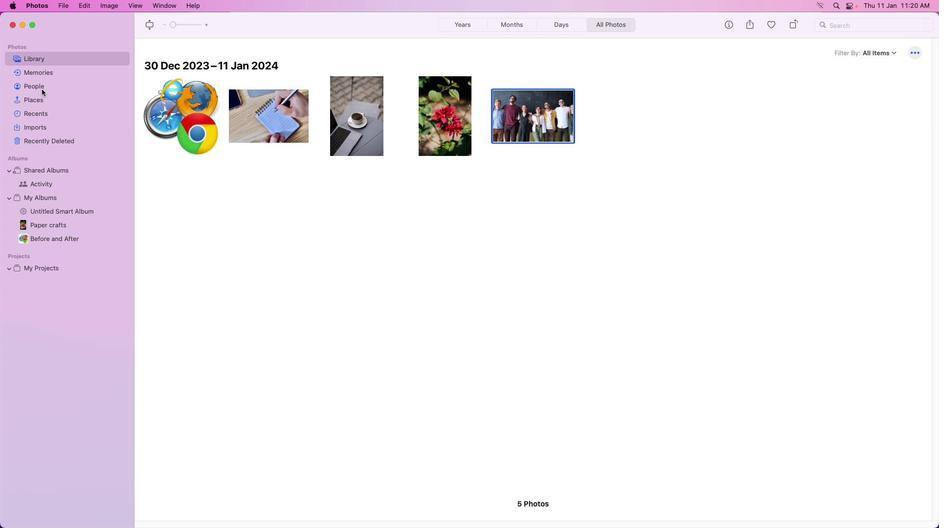
Action: Mouse pressed left at (42, 89)
Screenshot: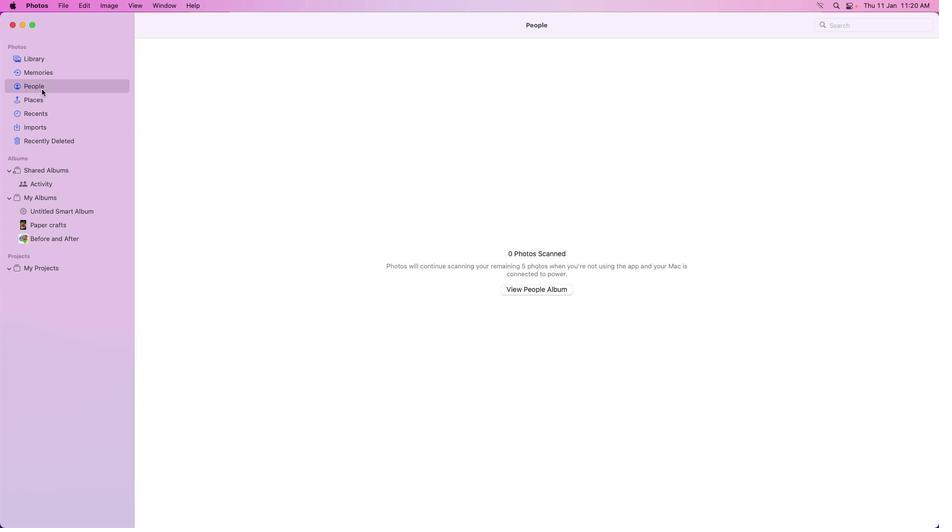 
Action: Mouse moved to (521, 291)
Screenshot: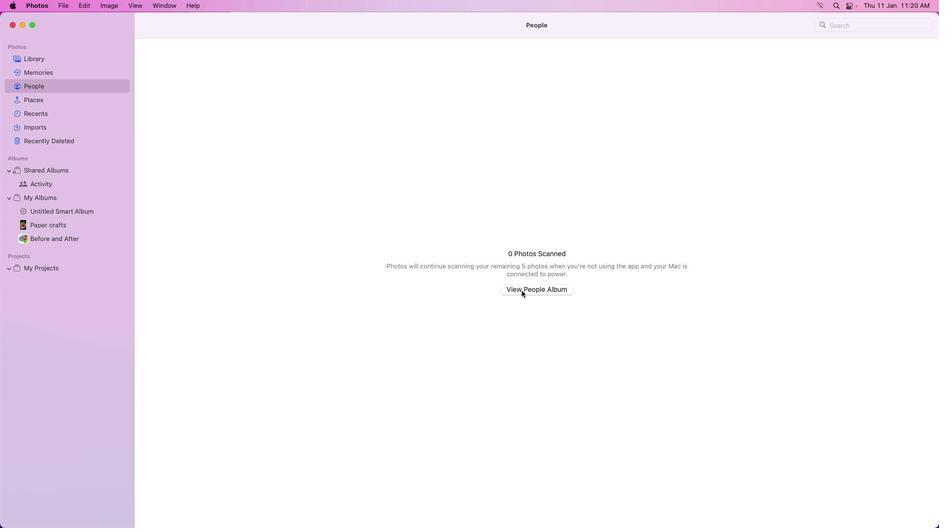 
Action: Mouse pressed left at (521, 291)
Screenshot: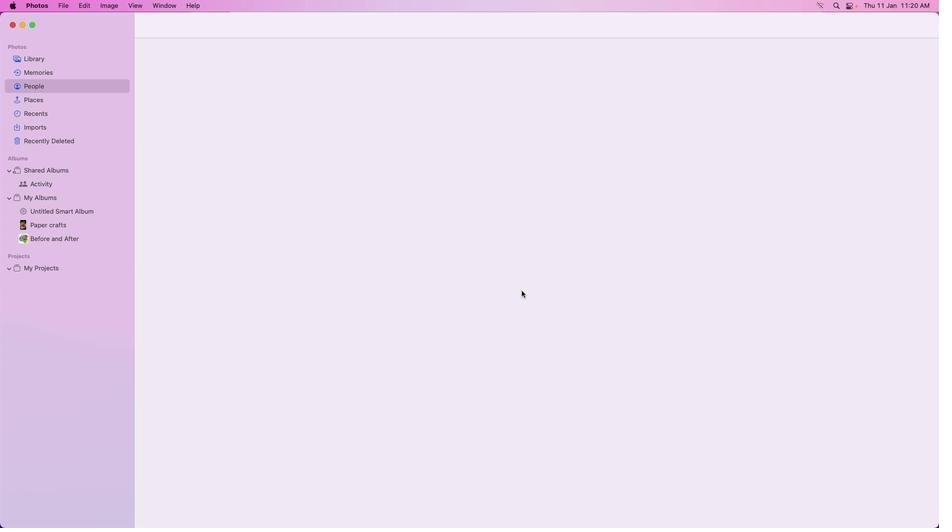 
Action: Mouse moved to (782, 290)
Screenshot: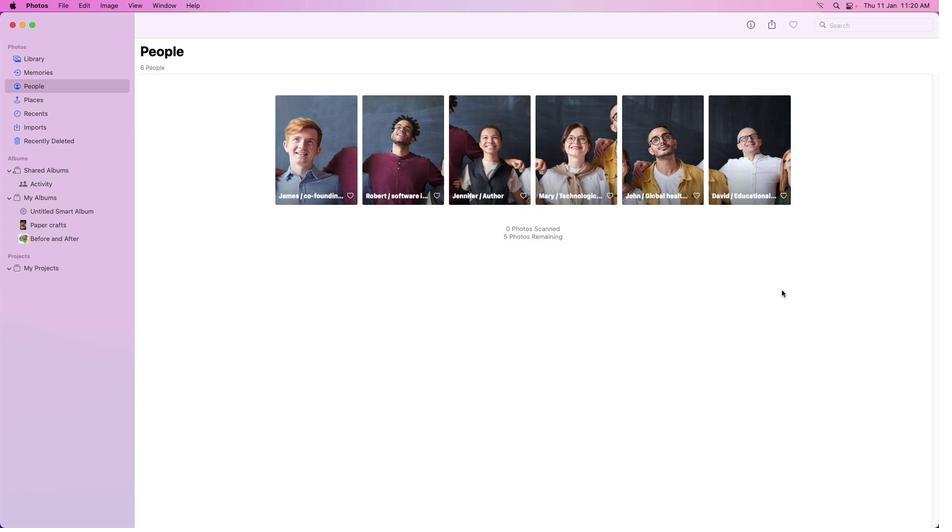 
Action: Mouse pressed left at (782, 290)
Screenshot: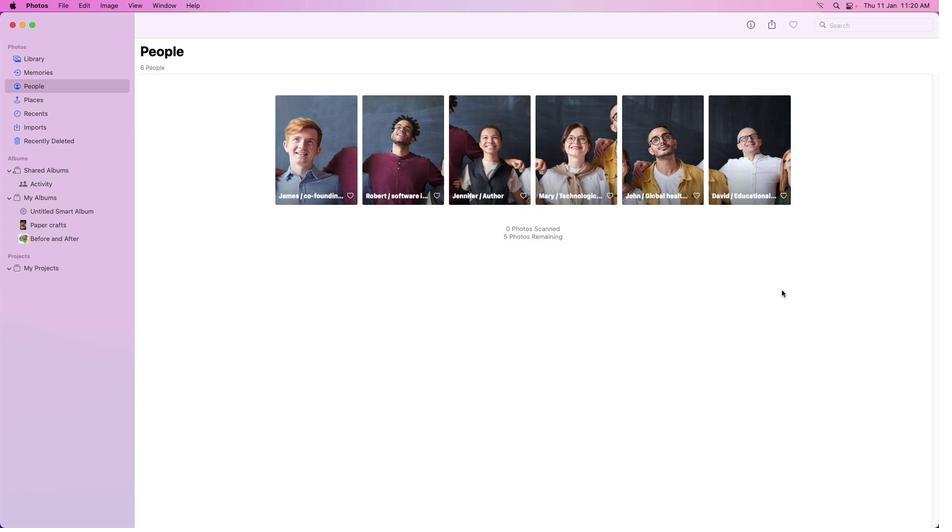 
Action: Mouse moved to (781, 290)
Screenshot: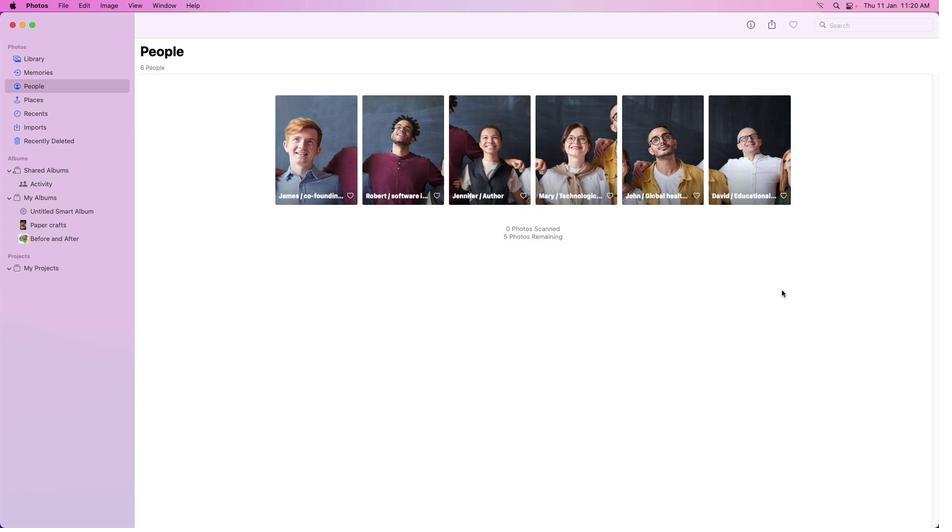 
